 Task: Add a signature Jeanette Hall containing With heartfelt thanks and warm wishes, Jeanette Hall to email address softage.5@softage.net and add a folder Grades
Action: Mouse moved to (160, 29)
Screenshot: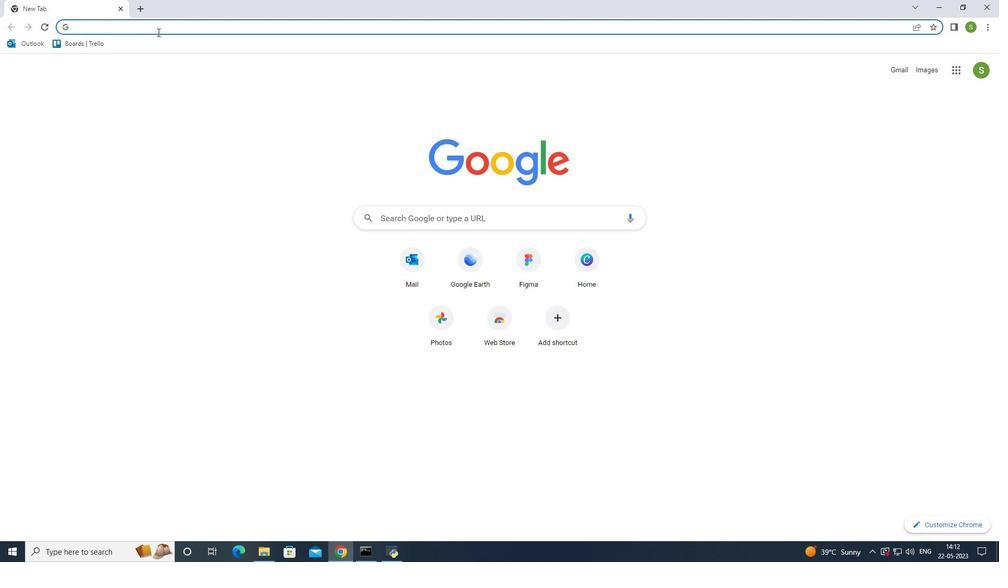 
Action: Mouse pressed left at (160, 29)
Screenshot: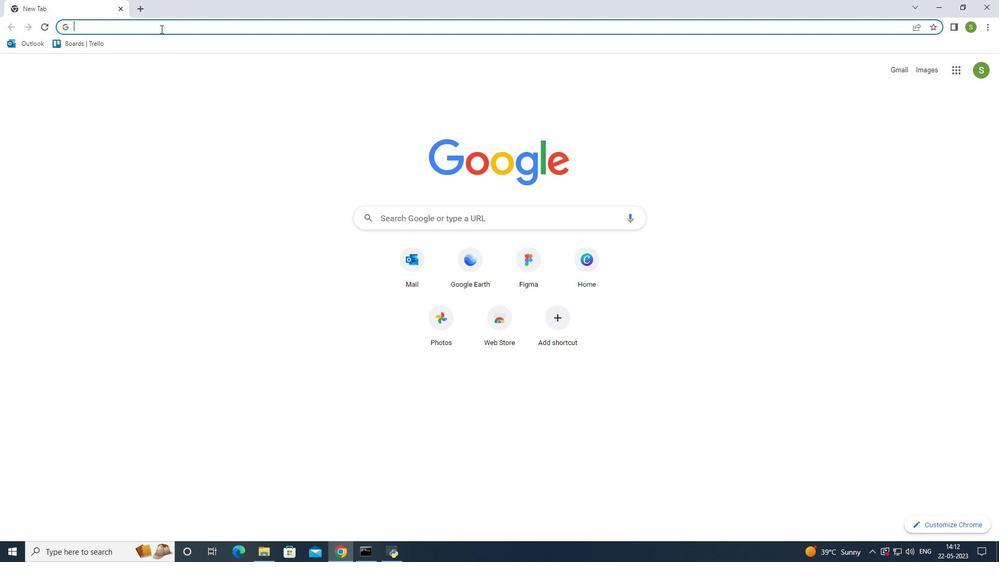 
Action: Key pressed oy<Key.backspace>utloo<Key.enter>
Screenshot: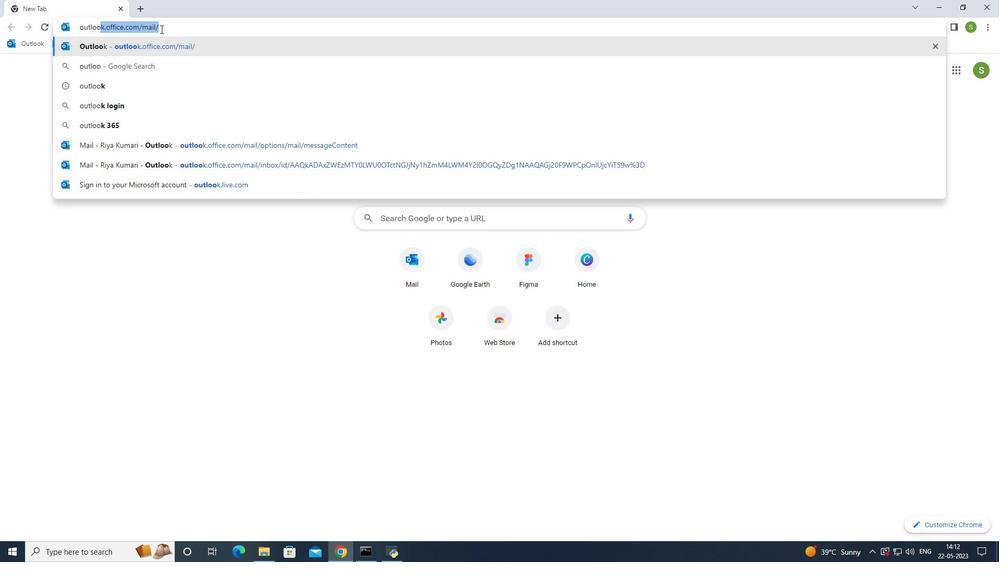 
Action: Mouse moved to (75, 92)
Screenshot: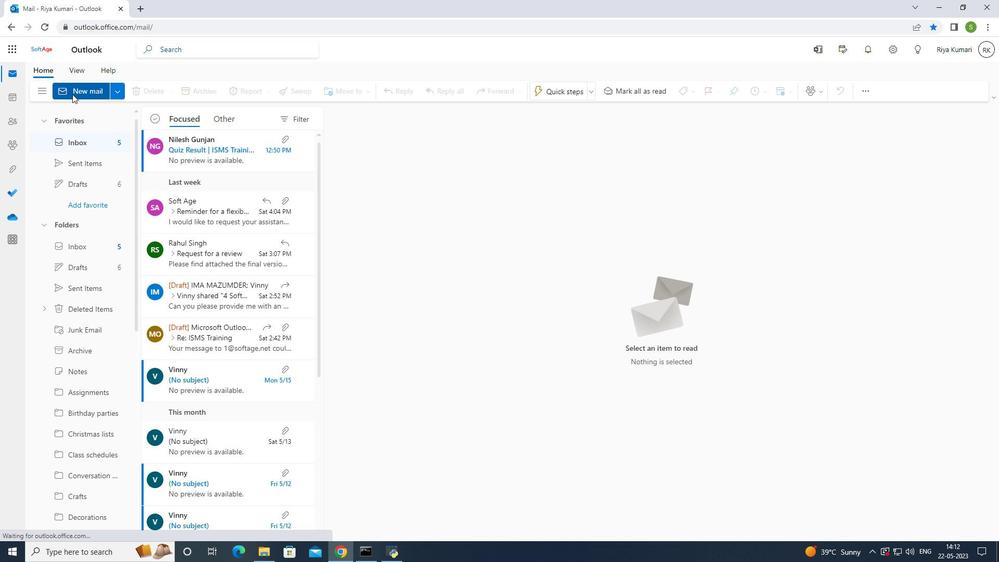 
Action: Mouse pressed left at (75, 92)
Screenshot: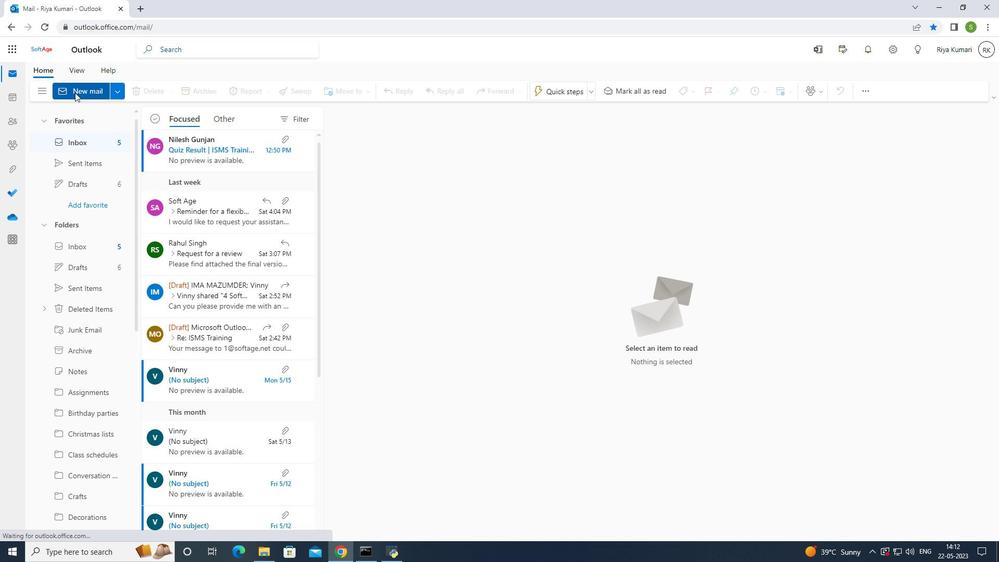 
Action: Mouse moved to (678, 87)
Screenshot: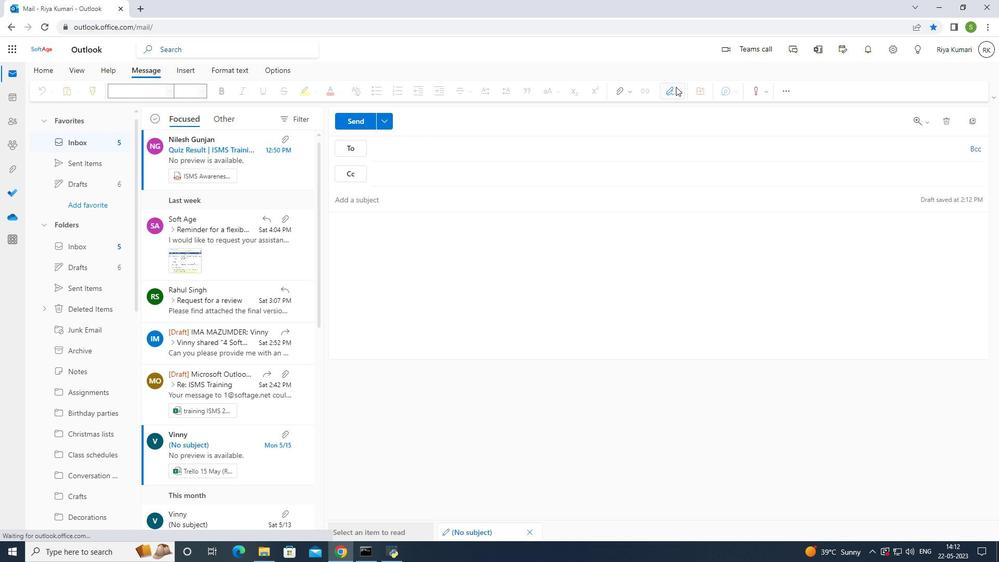 
Action: Mouse pressed left at (678, 87)
Screenshot: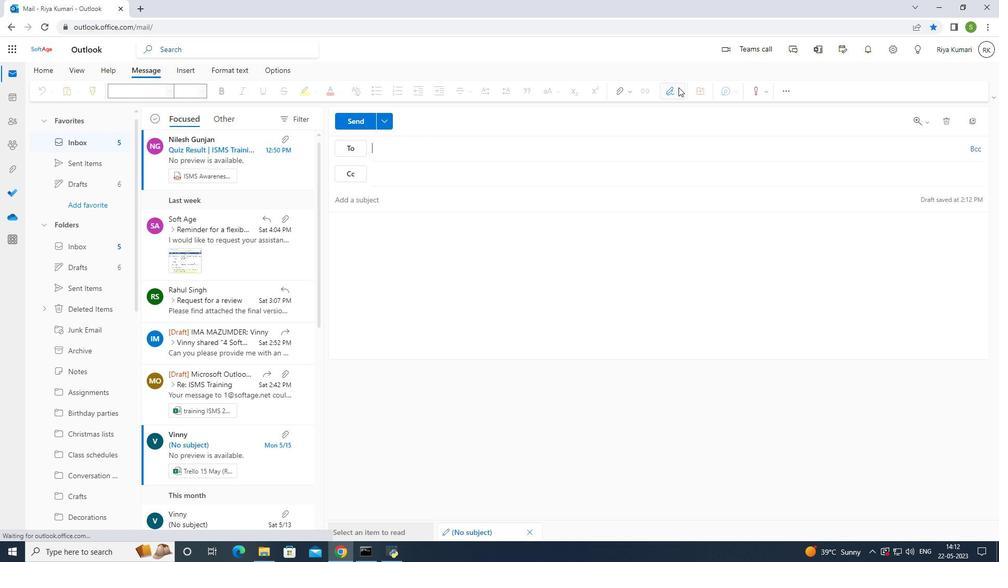 
Action: Mouse moved to (659, 130)
Screenshot: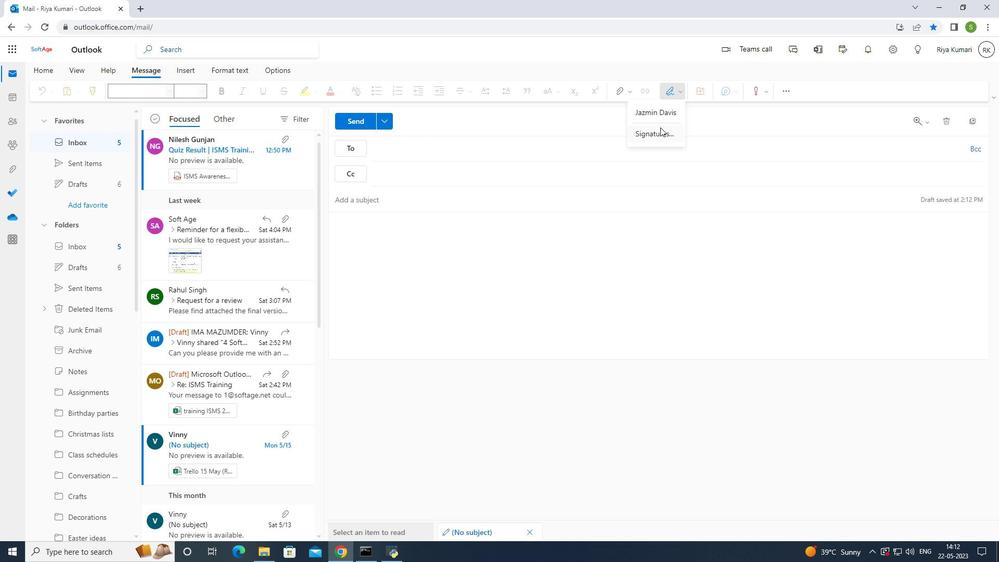 
Action: Mouse pressed left at (659, 130)
Screenshot: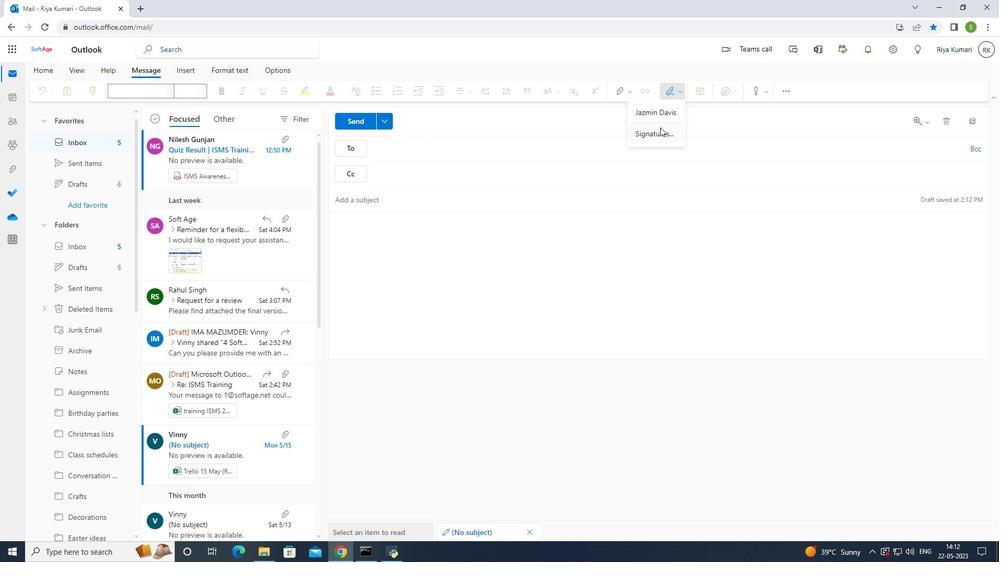 
Action: Mouse moved to (669, 168)
Screenshot: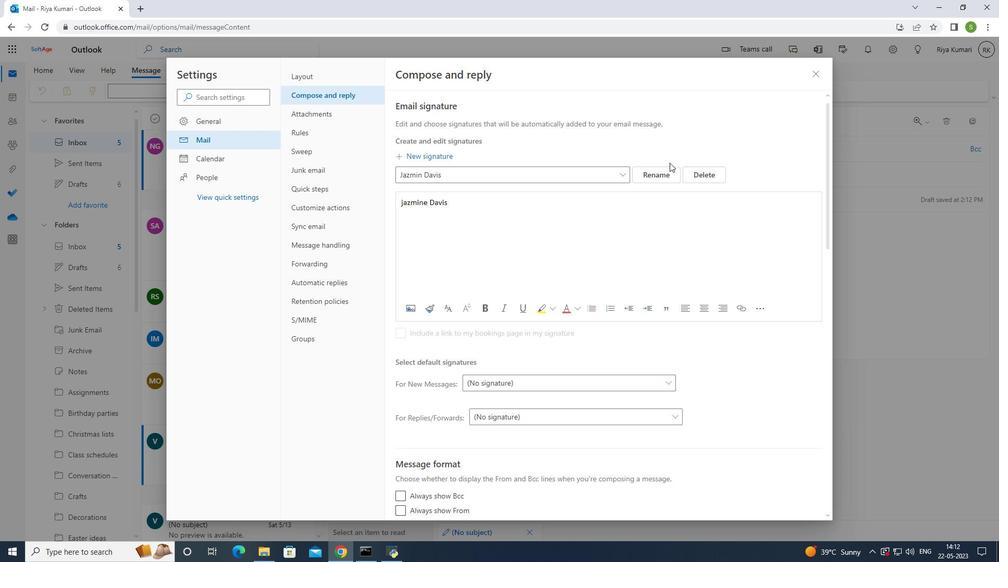 
Action: Mouse pressed left at (669, 168)
Screenshot: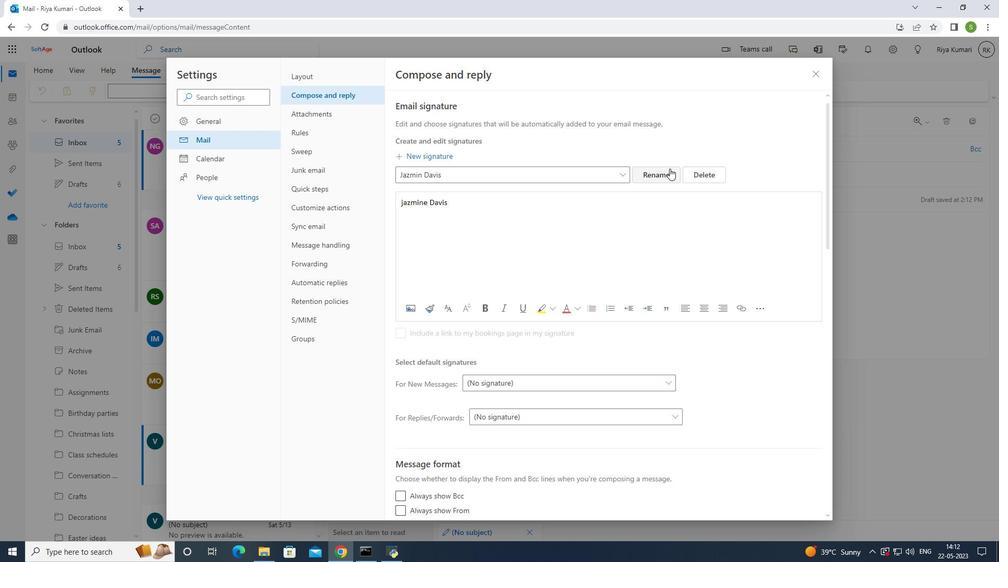 
Action: Mouse moved to (656, 176)
Screenshot: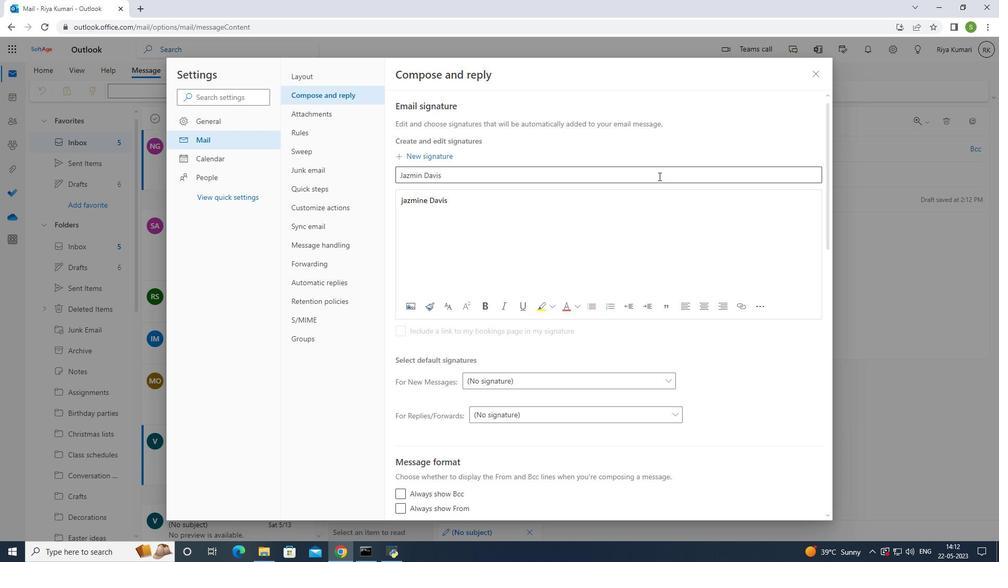 
Action: Mouse pressed left at (656, 176)
Screenshot: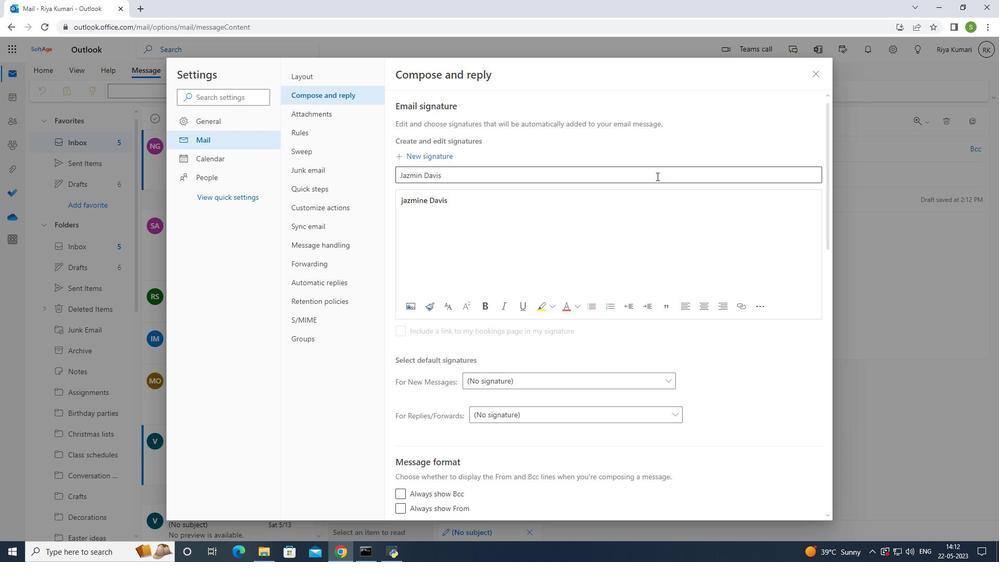 
Action: Mouse moved to (654, 168)
Screenshot: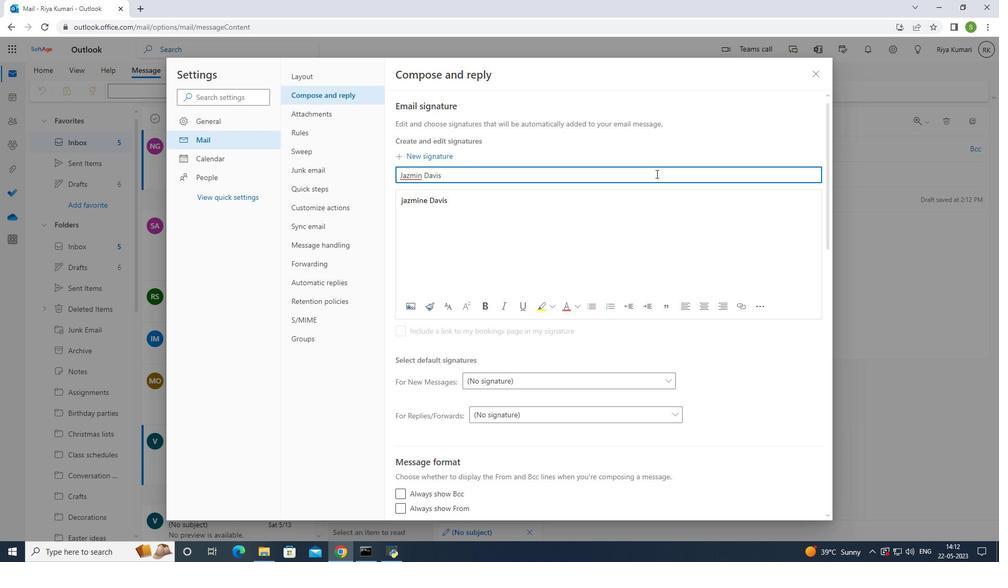 
Action: Key pressed <Key.backspace><Key.backspace><Key.backspace><Key.backspace><Key.backspace><Key.backspace><Key.backspace><Key.backspace><Key.backspace><Key.backspace><Key.backspace><Key.backspace><Key.backspace><Key.backspace><Key.backspace><Key.backspace><Key.backspace>
Screenshot: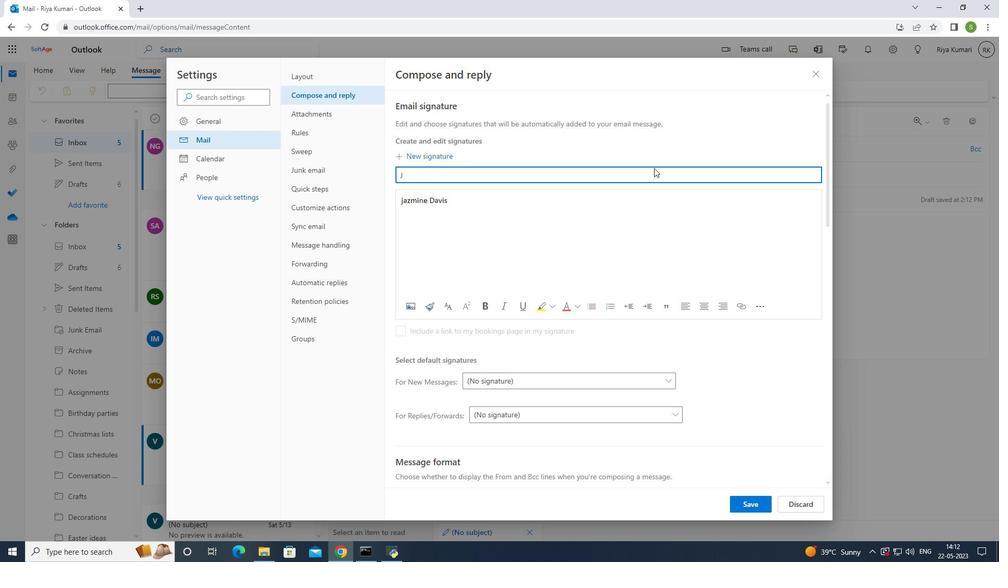 
Action: Mouse moved to (653, 167)
Screenshot: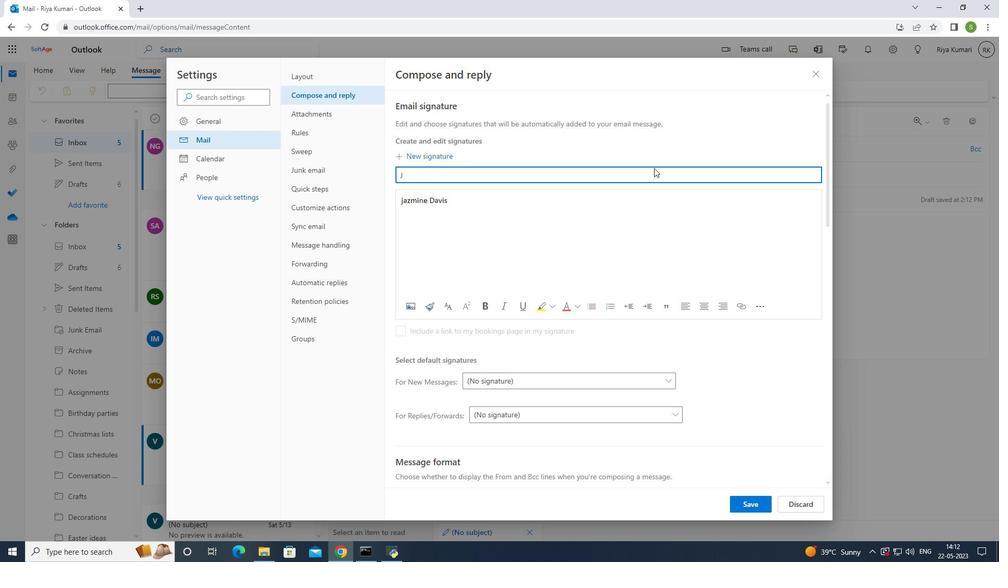
Action: Key pressed <Key.backspace>
Screenshot: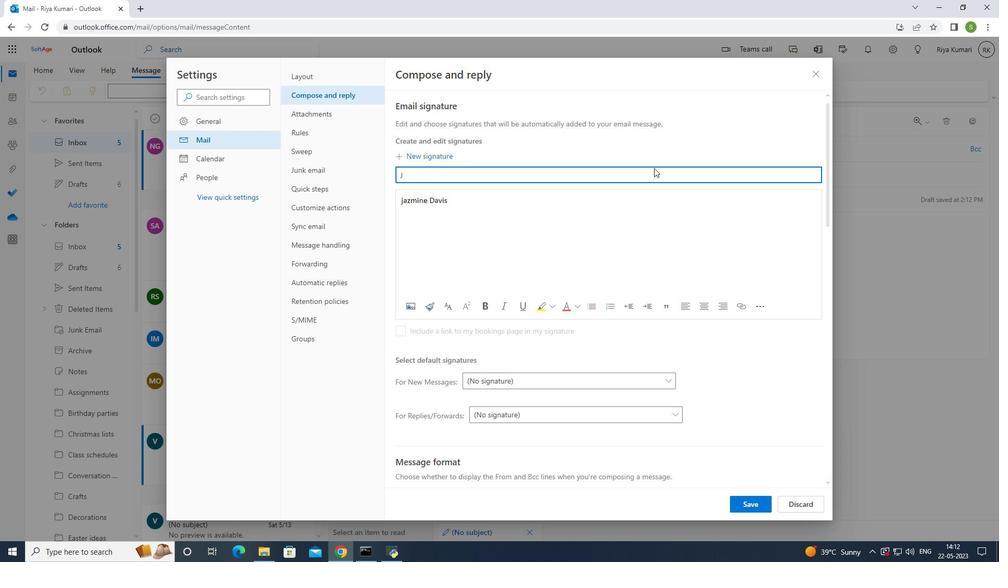 
Action: Mouse moved to (655, 140)
Screenshot: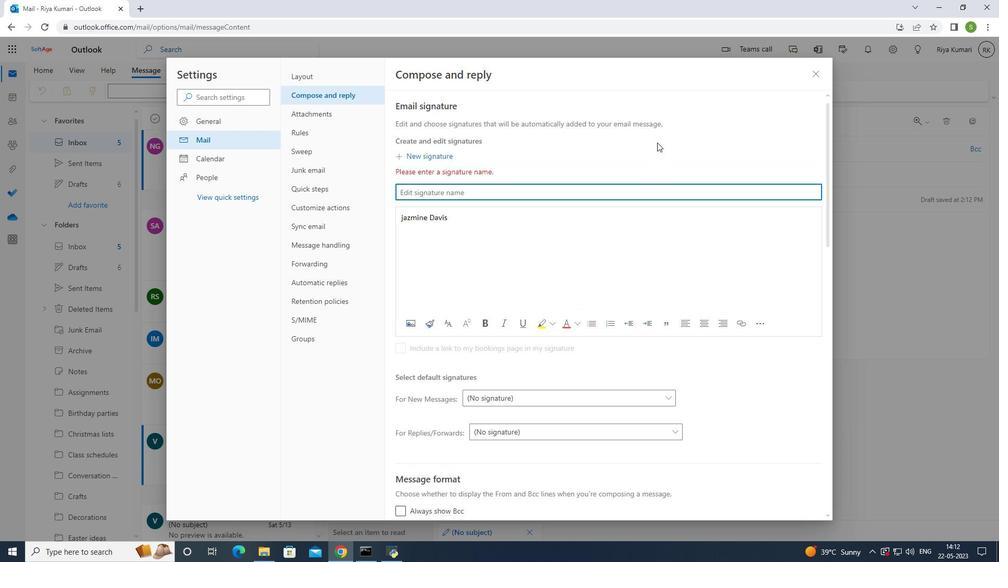 
Action: Key pressed <Key.shift>Jeanette<Key.space><Key.shift>hall
Screenshot: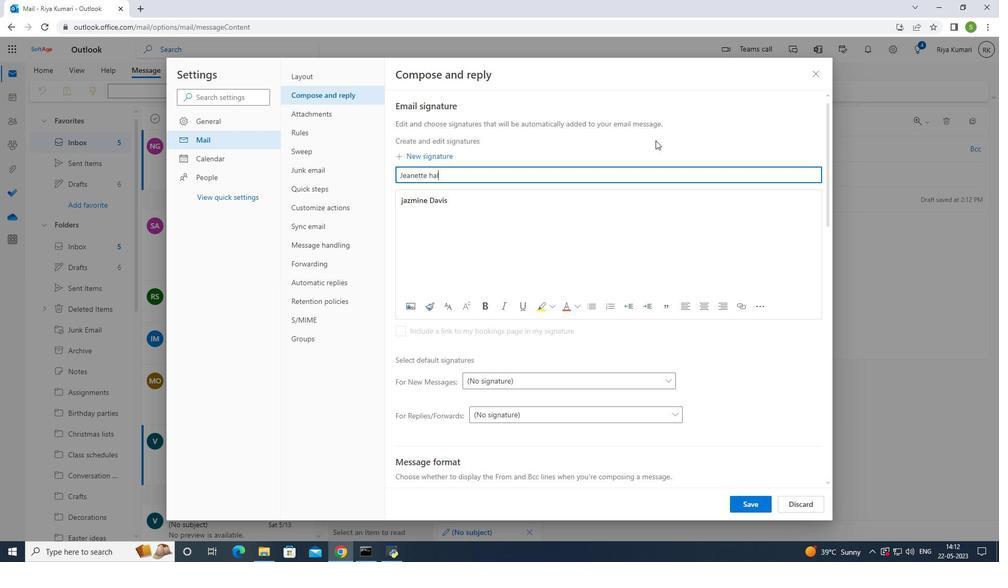 
Action: Mouse moved to (433, 175)
Screenshot: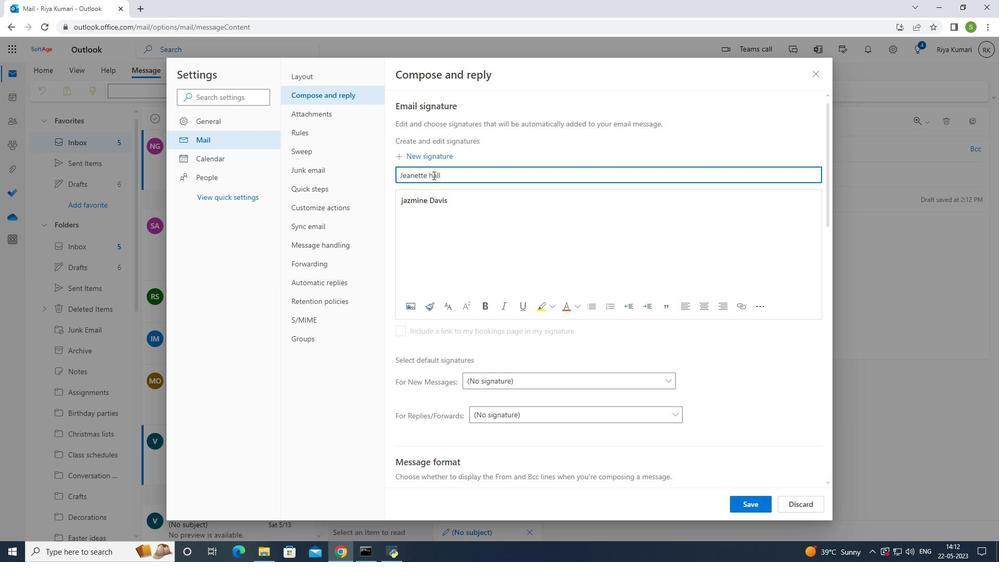 
Action: Mouse pressed left at (433, 175)
Screenshot: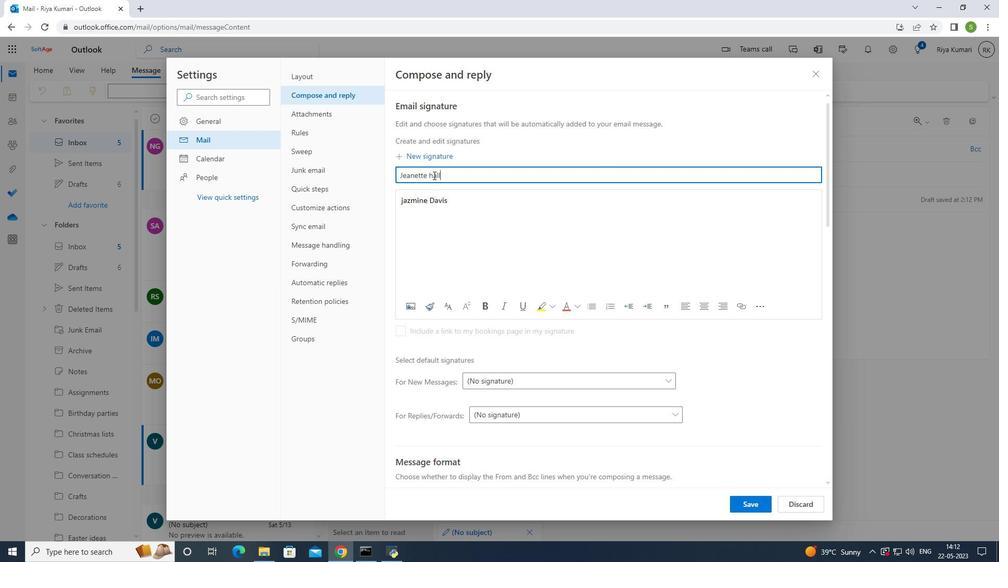 
Action: Mouse moved to (453, 176)
Screenshot: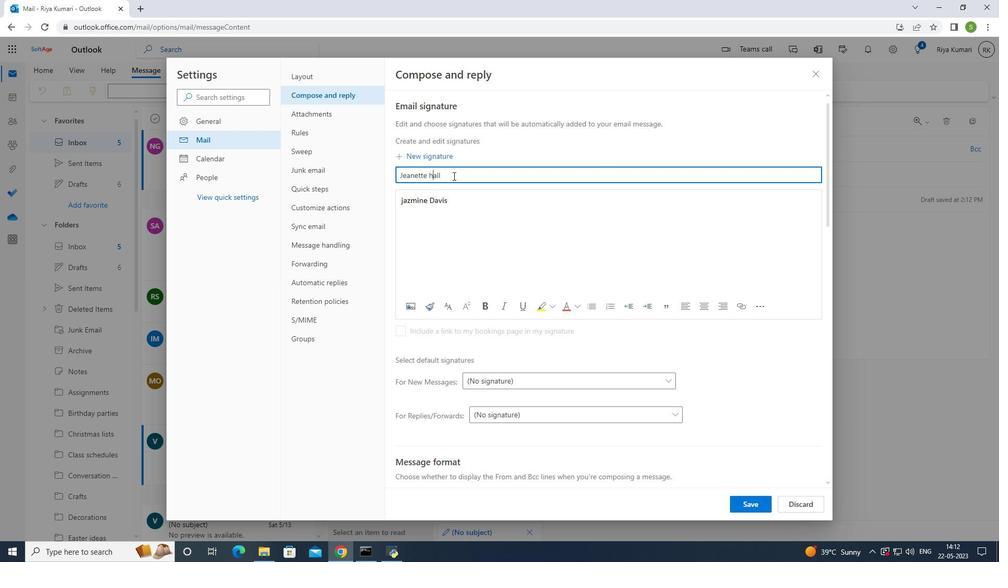 
Action: Key pressed <Key.backspace><Key.shift>h
Screenshot: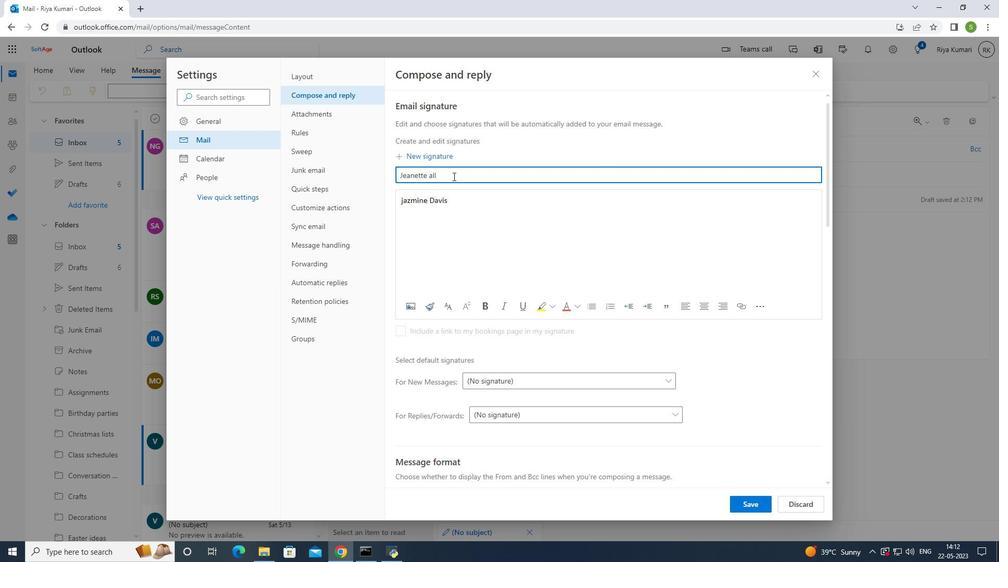 
Action: Mouse moved to (447, 199)
Screenshot: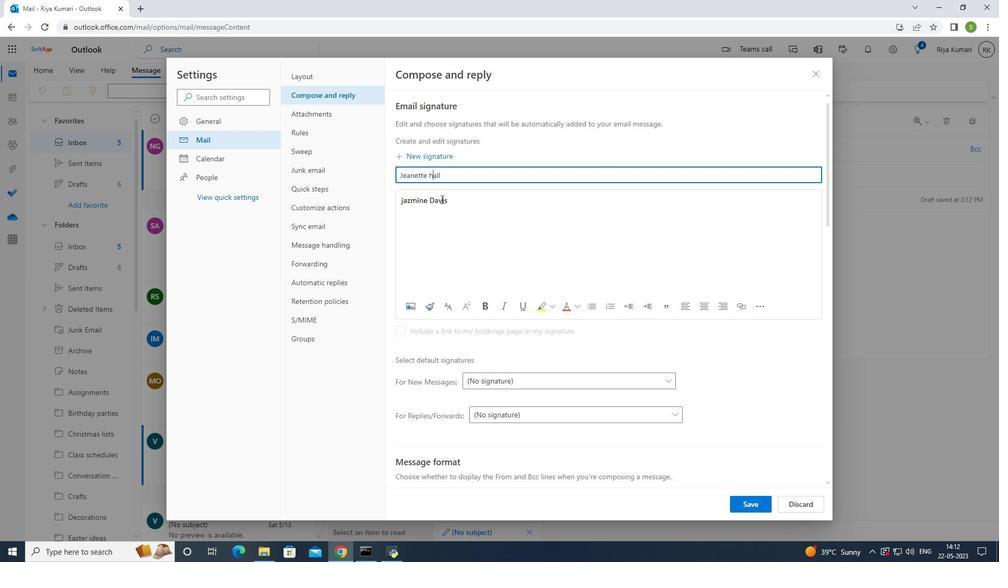 
Action: Mouse pressed left at (447, 199)
Screenshot: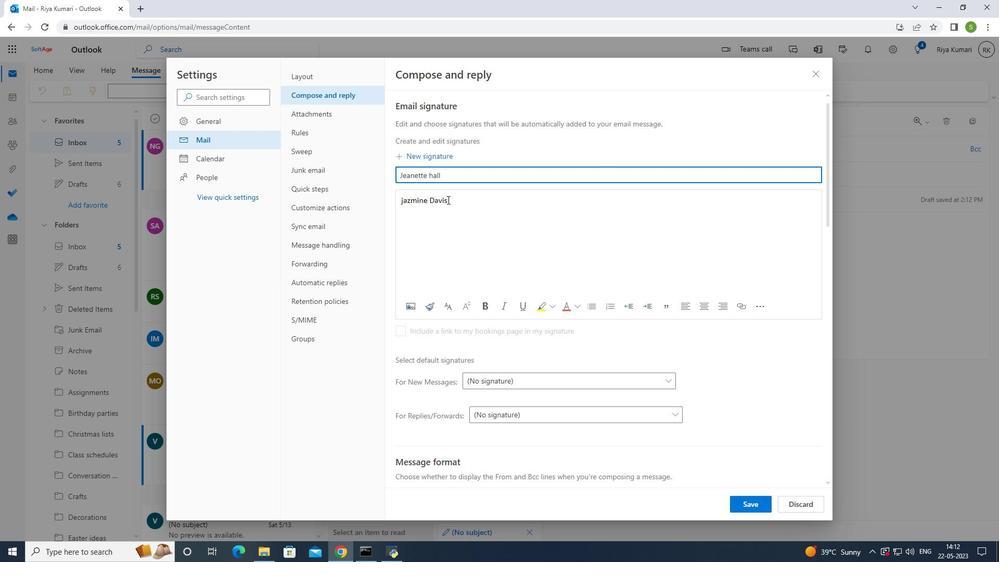 
Action: Key pressed <Key.backspace><Key.backspace><Key.backspace><Key.backspace><Key.backspace><Key.backspace><Key.backspace><Key.backspace><Key.backspace><Key.backspace><Key.backspace><Key.backspace><Key.backspace><Key.shift>Jeanette<Key.space><Key.shift>hall
Screenshot: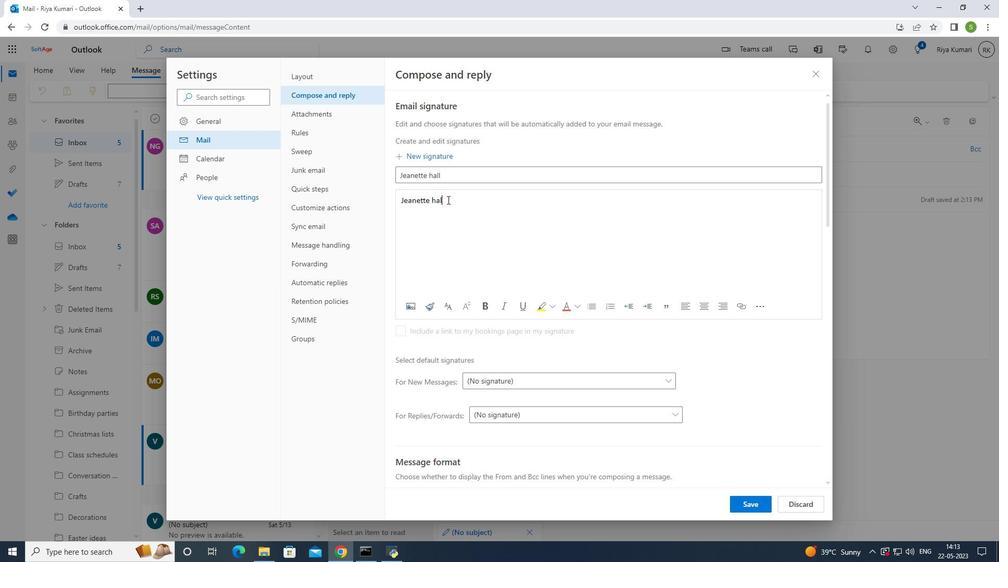 
Action: Mouse moved to (742, 500)
Screenshot: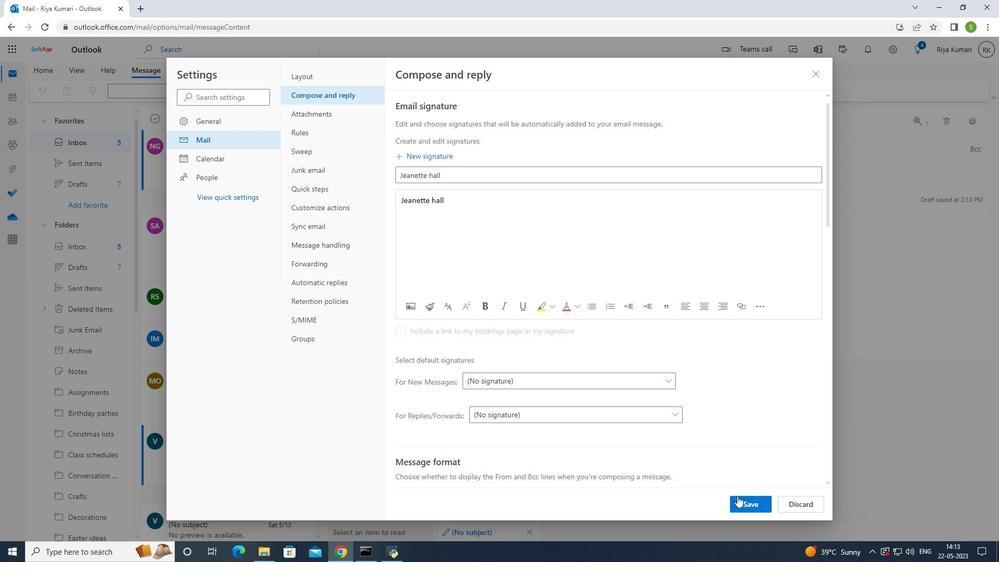 
Action: Mouse pressed left at (742, 500)
Screenshot: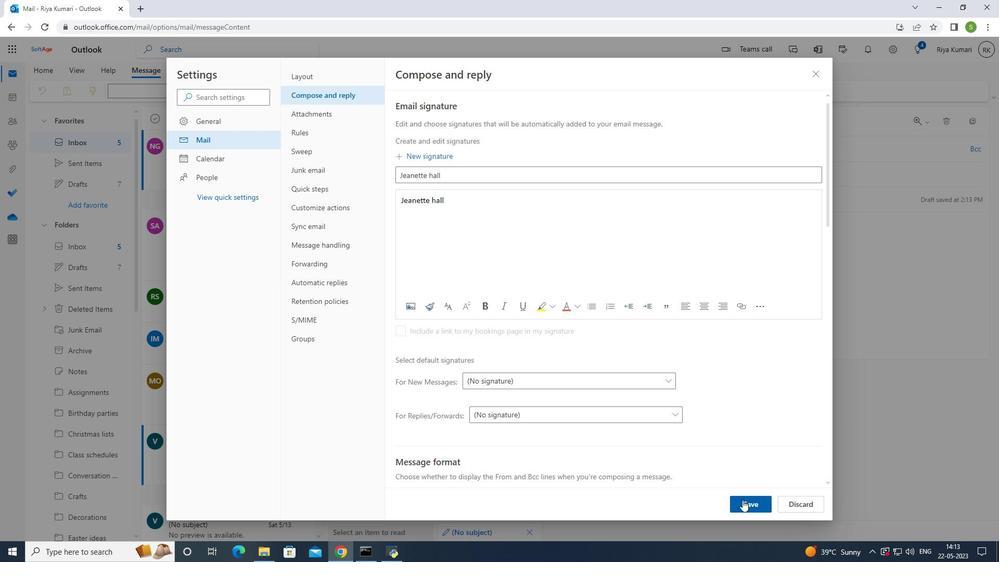 
Action: Mouse moved to (818, 73)
Screenshot: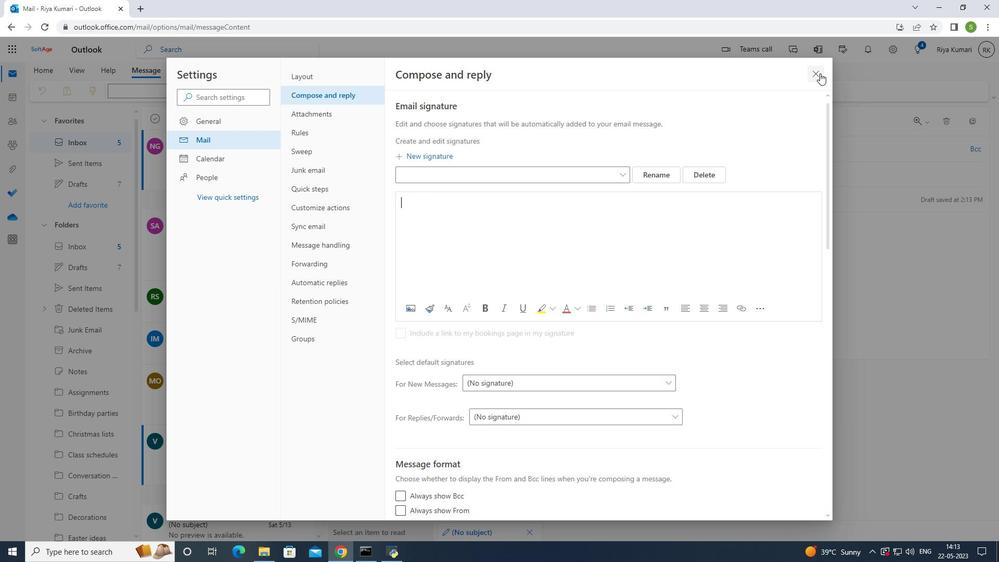 
Action: Mouse pressed left at (818, 73)
Screenshot: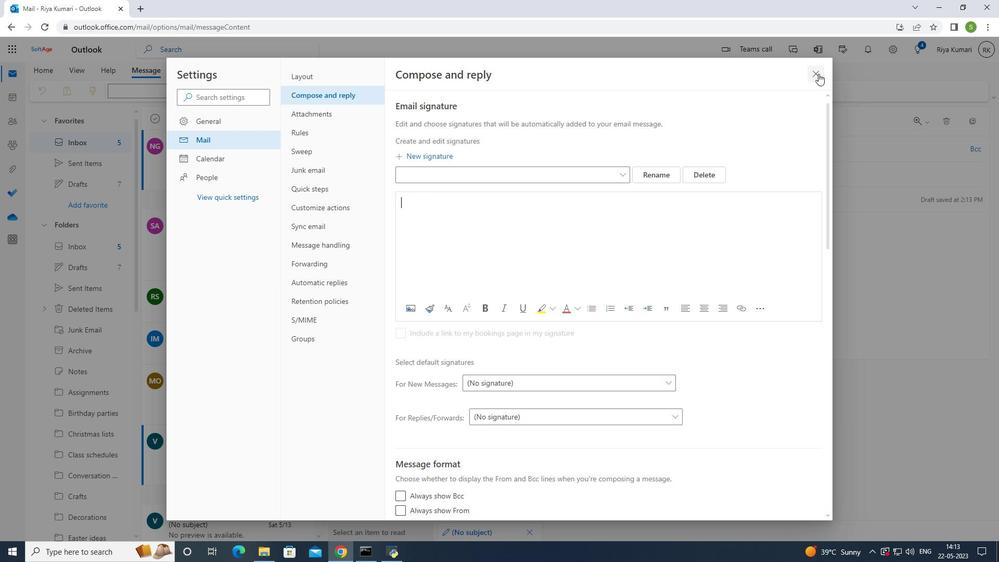 
Action: Mouse moved to (459, 154)
Screenshot: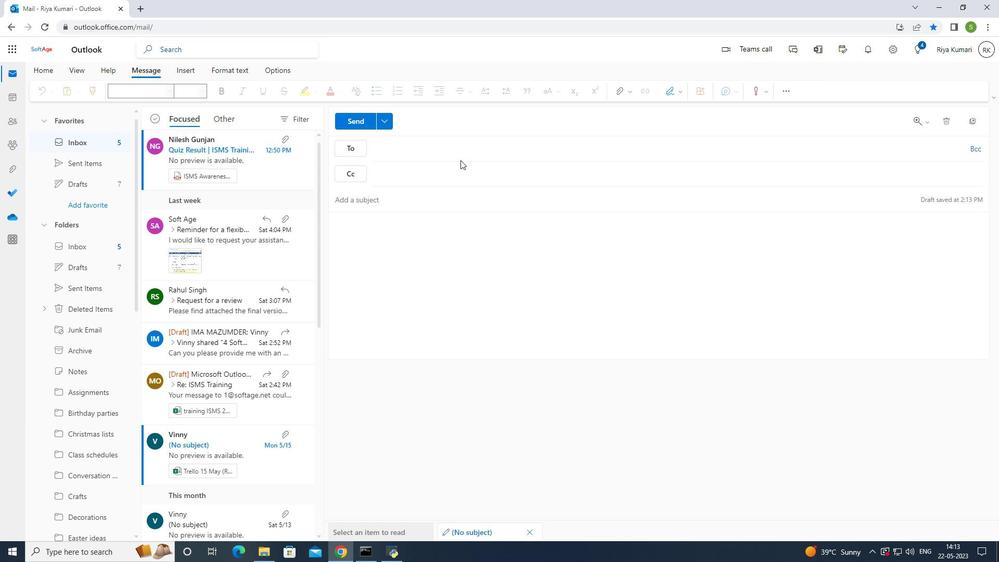
Action: Mouse pressed left at (459, 154)
Screenshot: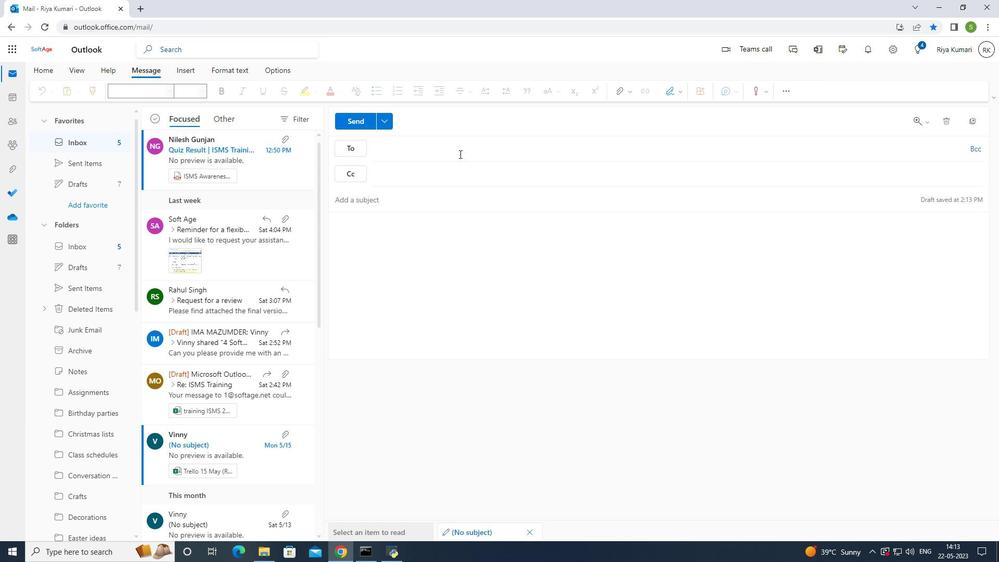 
Action: Mouse moved to (460, 153)
Screenshot: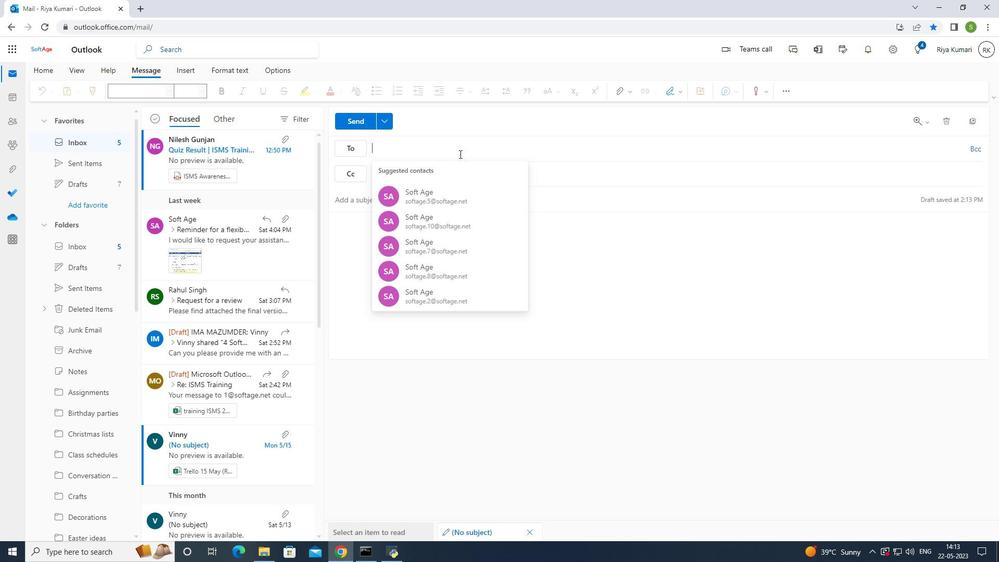 
Action: Key pressed softage.2<Key.shift>@softage.net
Screenshot: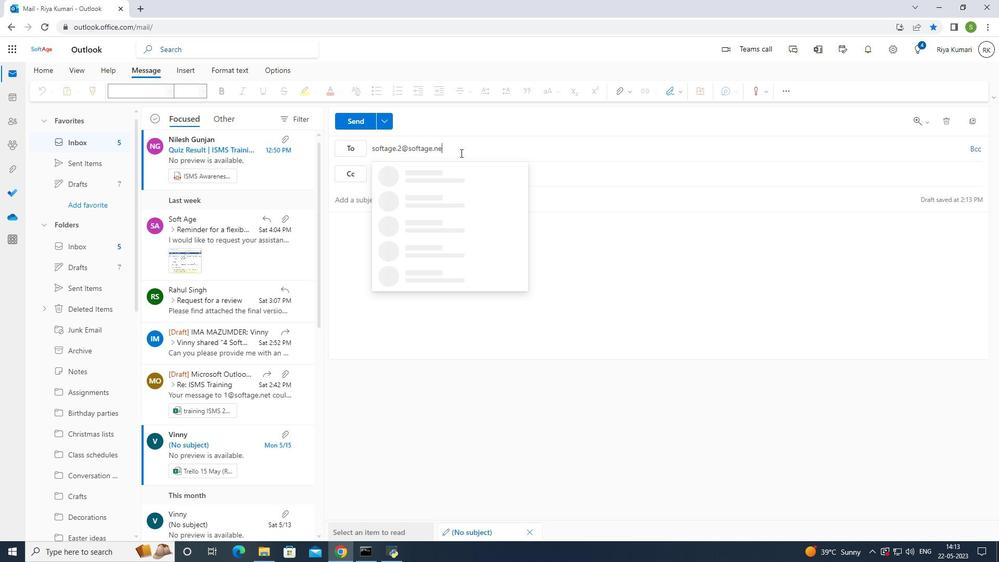 
Action: Mouse moved to (450, 169)
Screenshot: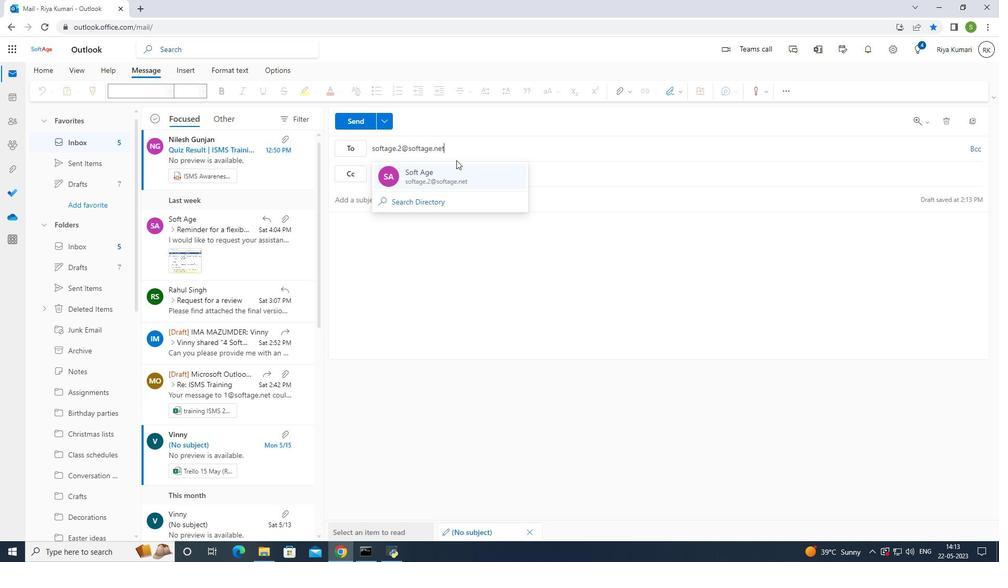 
Action: Mouse pressed left at (450, 169)
Screenshot: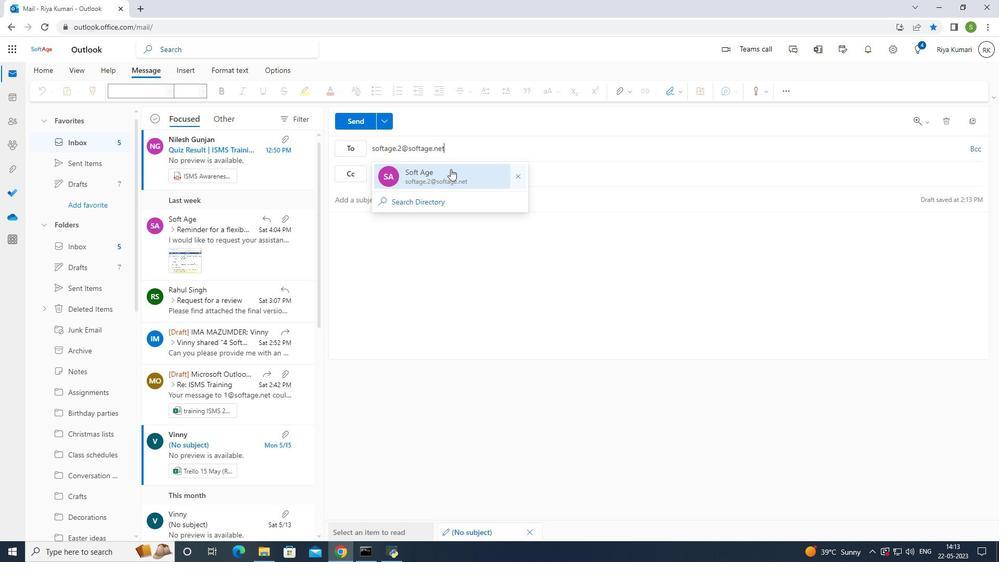 
Action: Mouse moved to (412, 237)
Screenshot: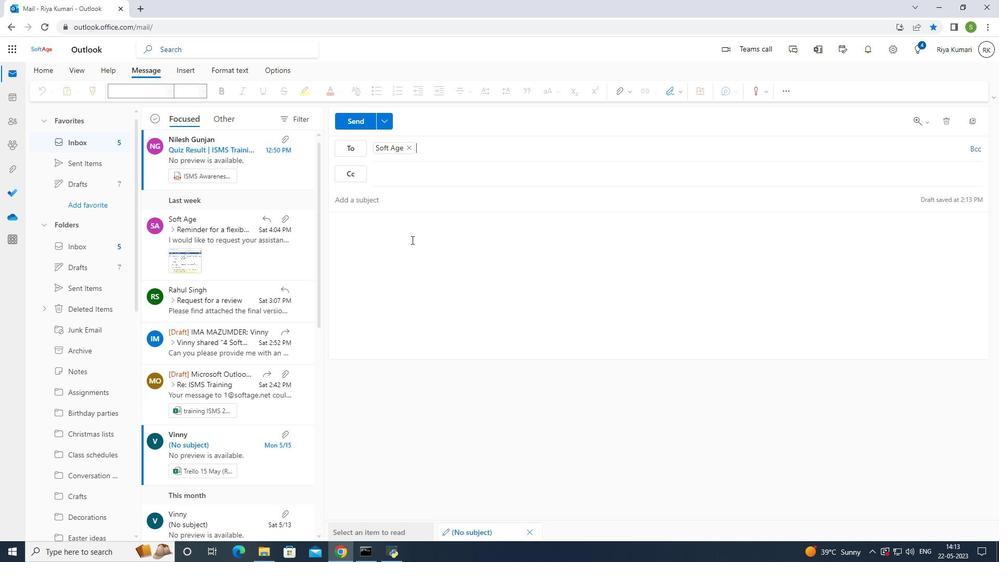 
Action: Mouse pressed left at (412, 237)
Screenshot: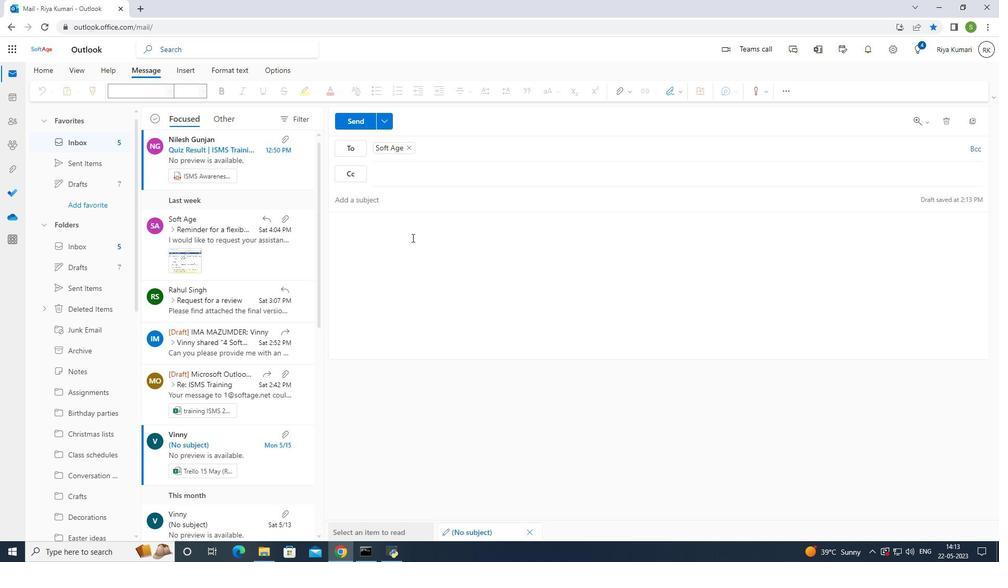 
Action: Mouse moved to (682, 91)
Screenshot: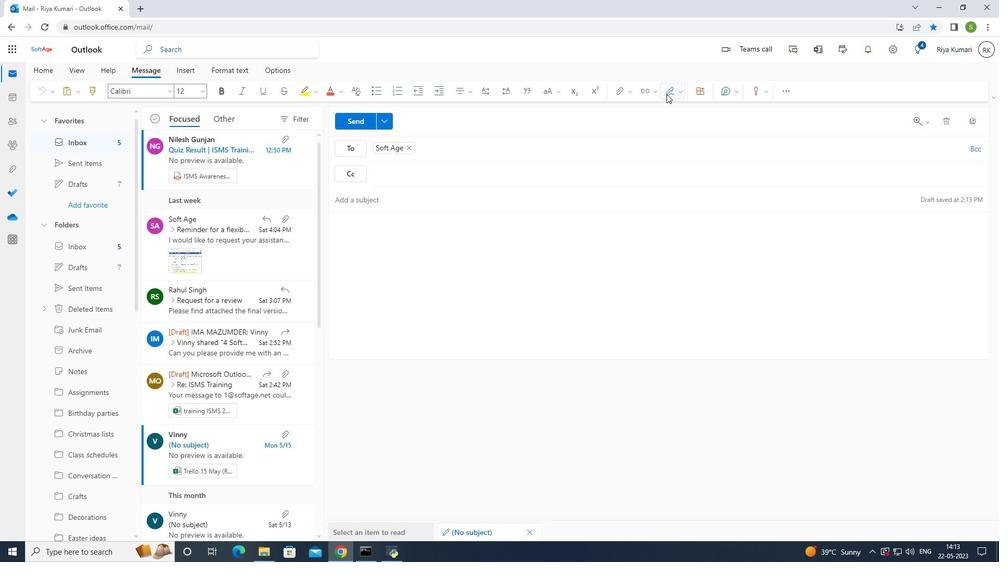 
Action: Mouse pressed left at (682, 91)
Screenshot: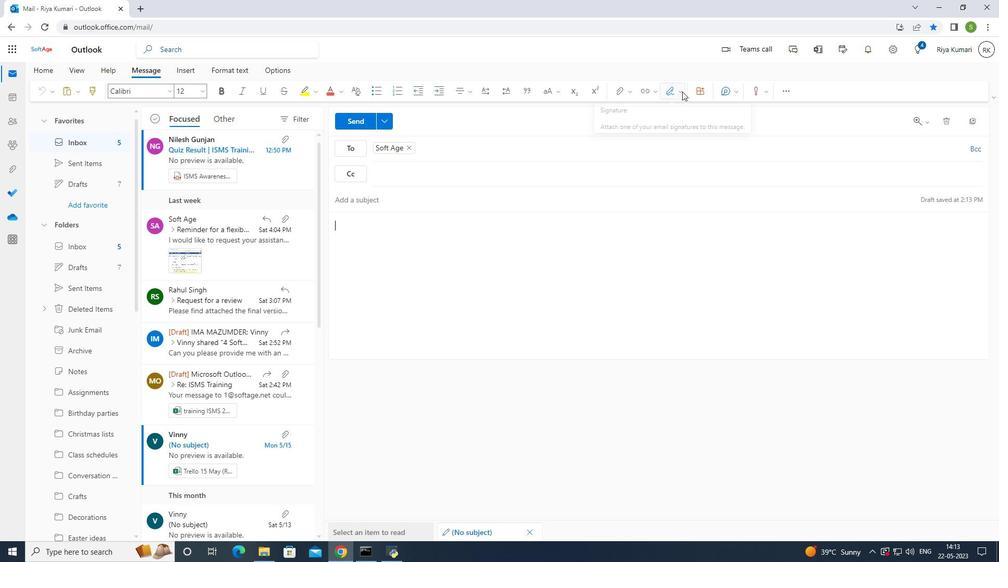 
Action: Mouse moved to (664, 109)
Screenshot: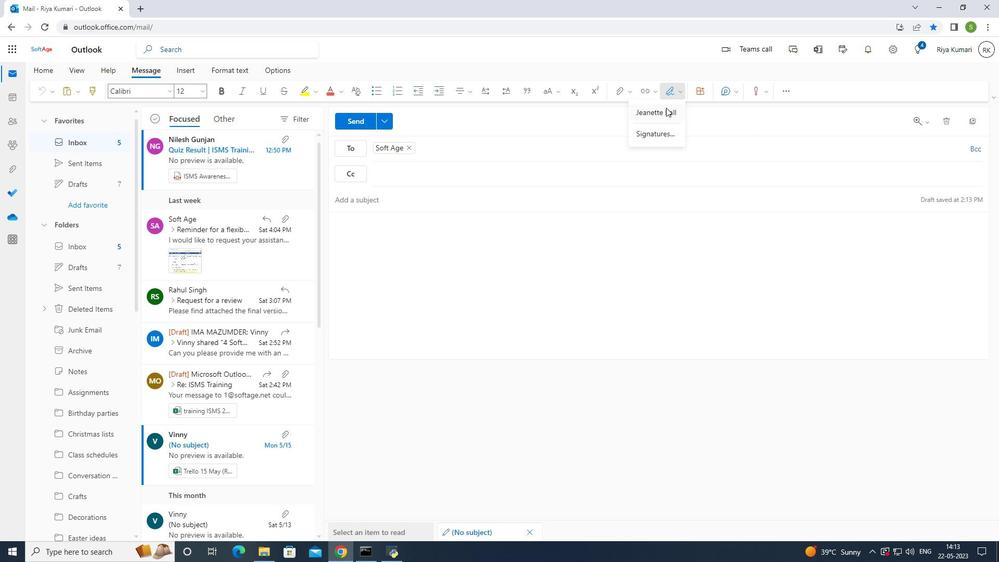 
Action: Mouse pressed left at (664, 109)
Screenshot: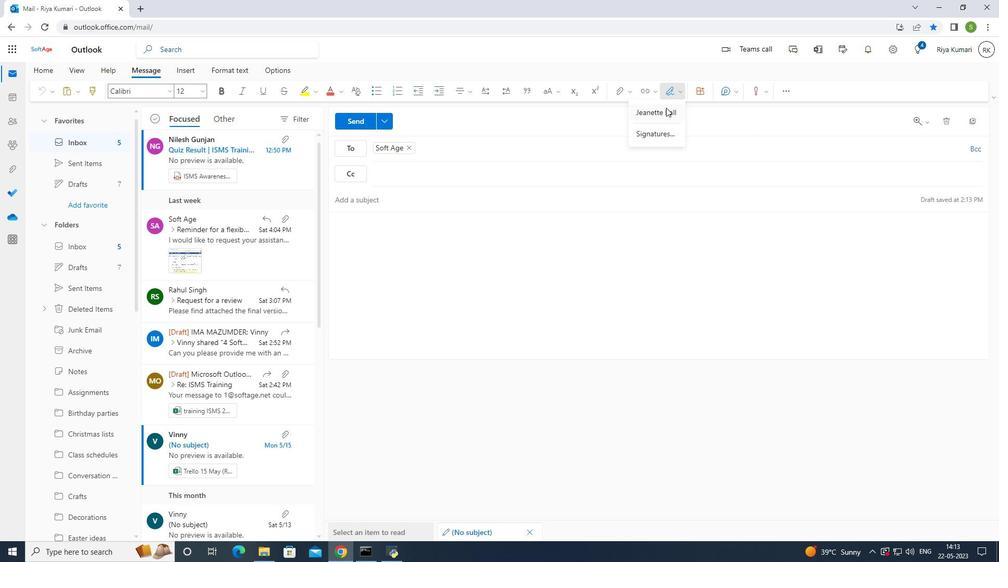 
Action: Mouse moved to (563, 256)
Screenshot: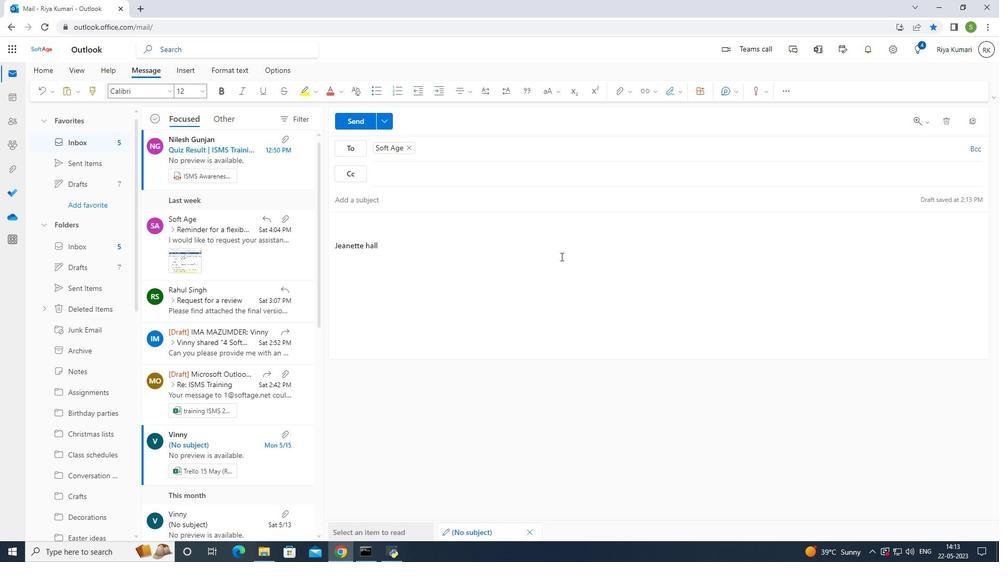 
Action: Key pressed heartful<Key.space>thanks<Key.space>and<Key.space>warm<Key.space>wishes
Screenshot: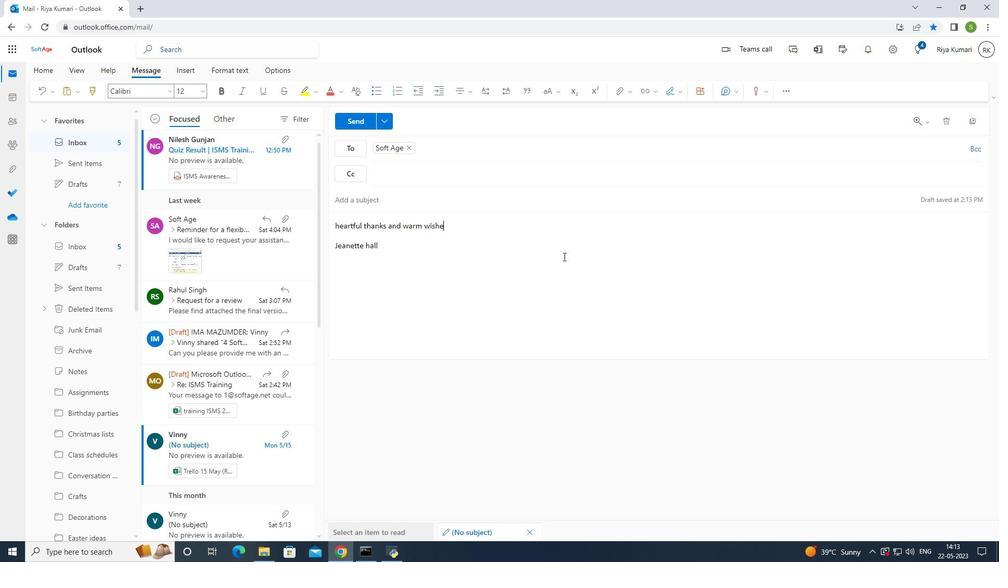 
Action: Mouse moved to (96, 246)
Screenshot: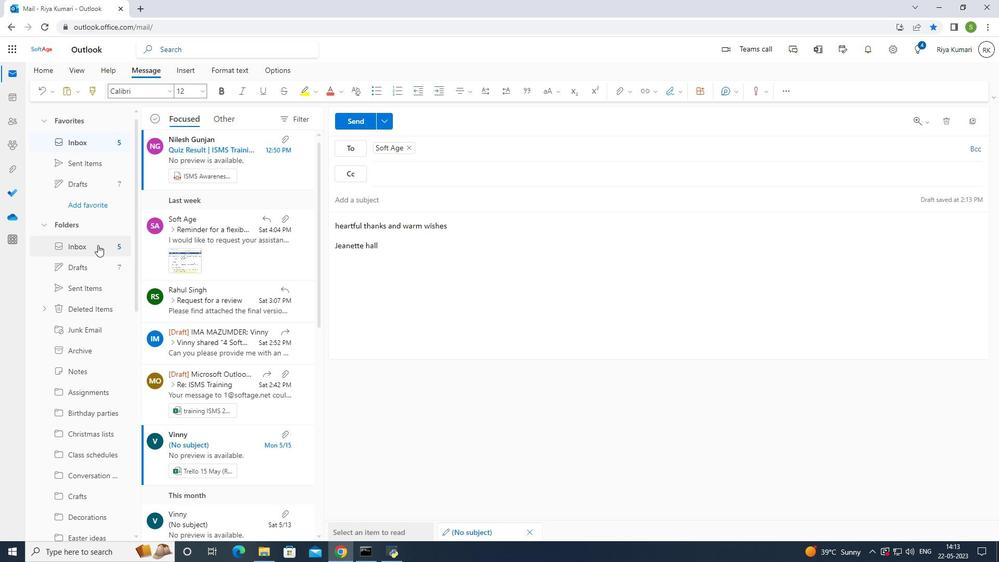 
Action: Mouse scrolled (96, 245) with delta (0, 0)
Screenshot: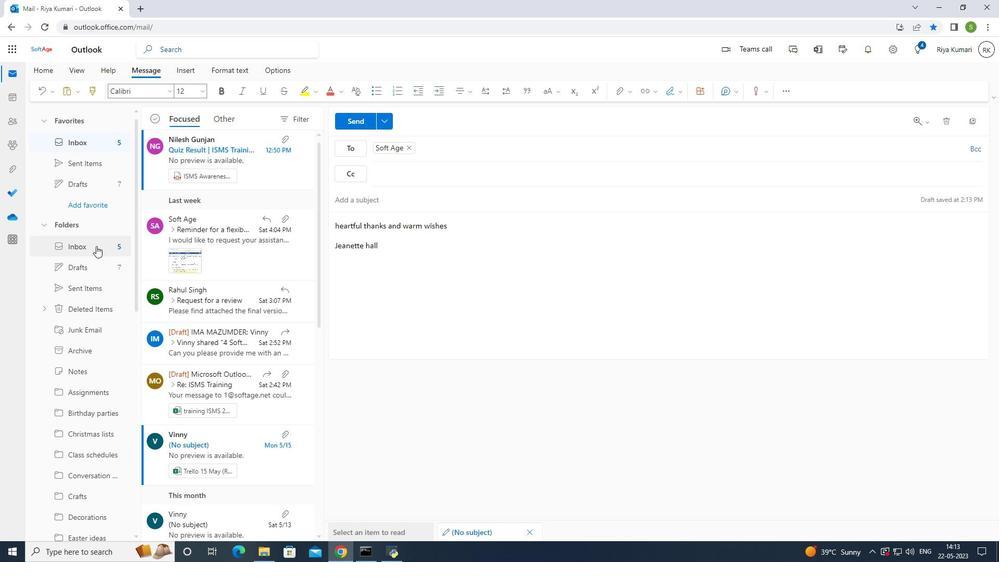 
Action: Mouse moved to (96, 247)
Screenshot: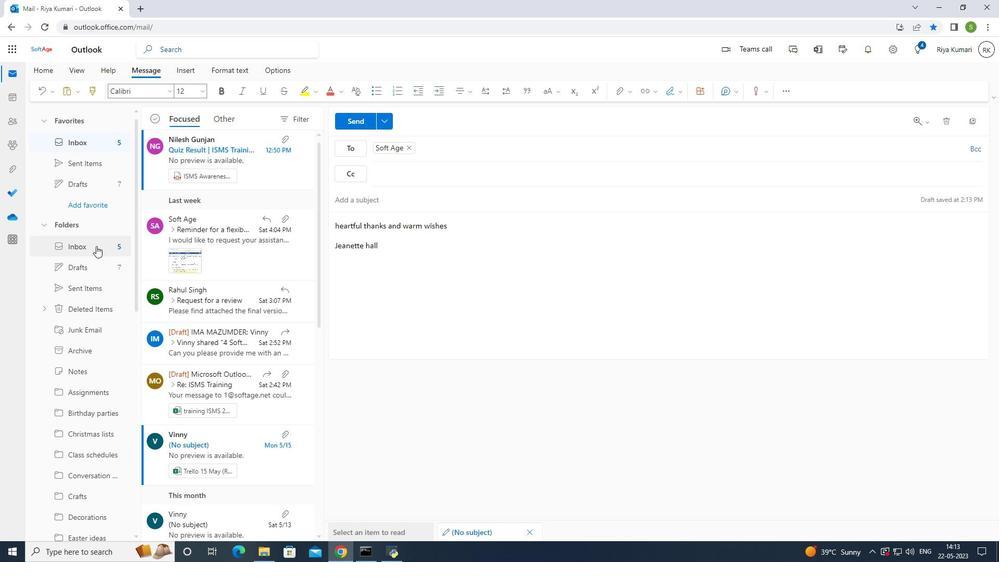 
Action: Mouse scrolled (96, 246) with delta (0, 0)
Screenshot: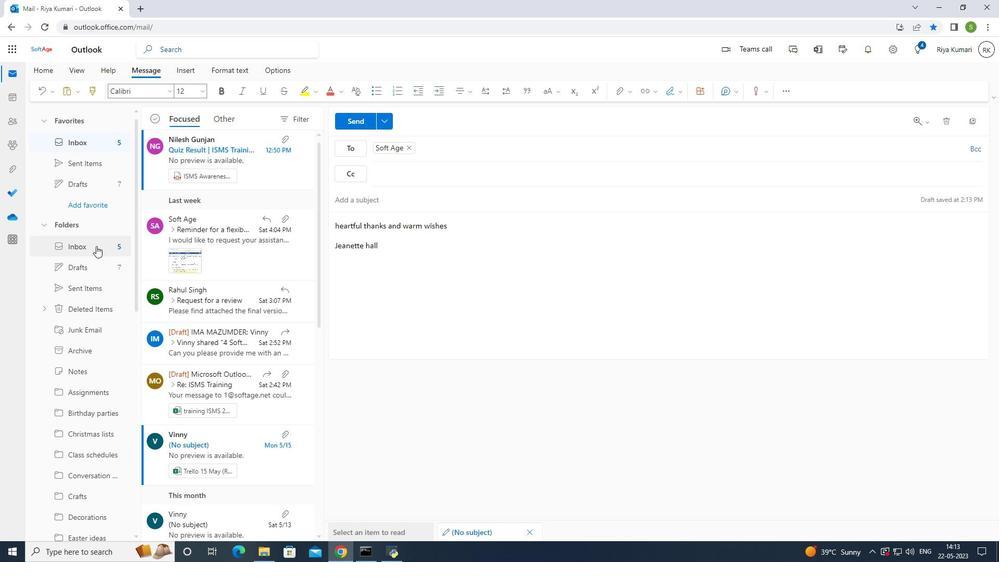 
Action: Mouse scrolled (96, 246) with delta (0, 0)
Screenshot: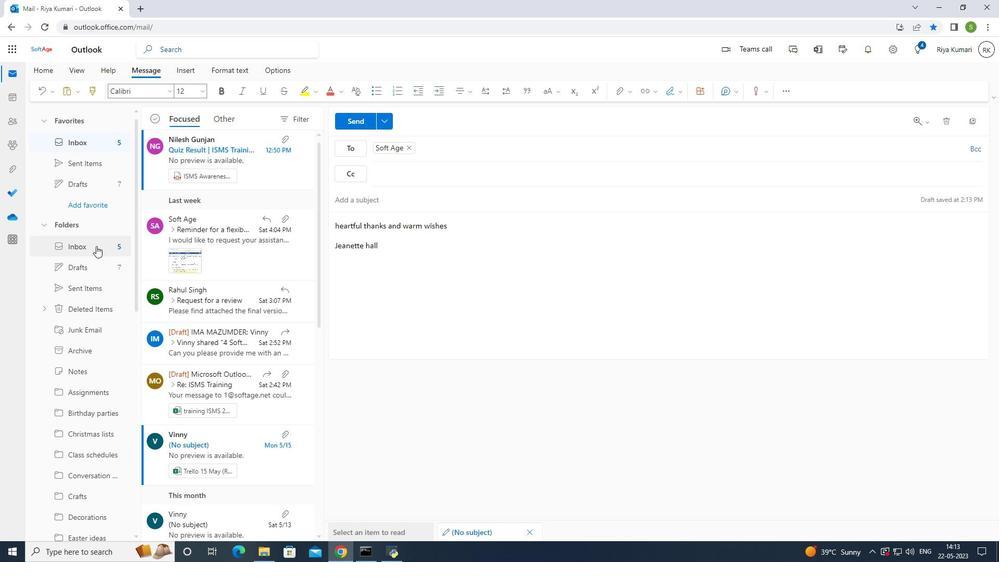 
Action: Mouse scrolled (96, 246) with delta (0, 0)
Screenshot: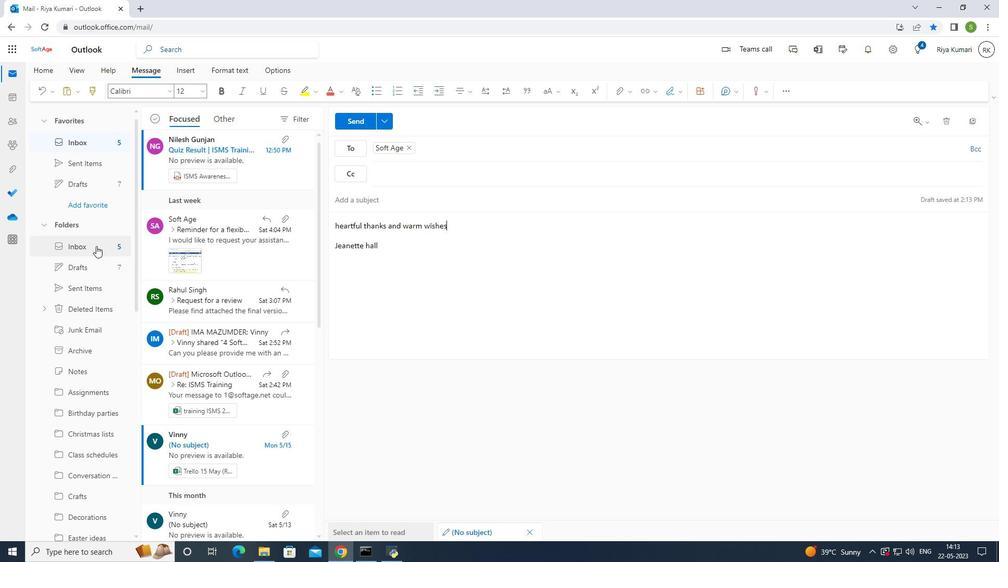 
Action: Mouse scrolled (96, 246) with delta (0, 0)
Screenshot: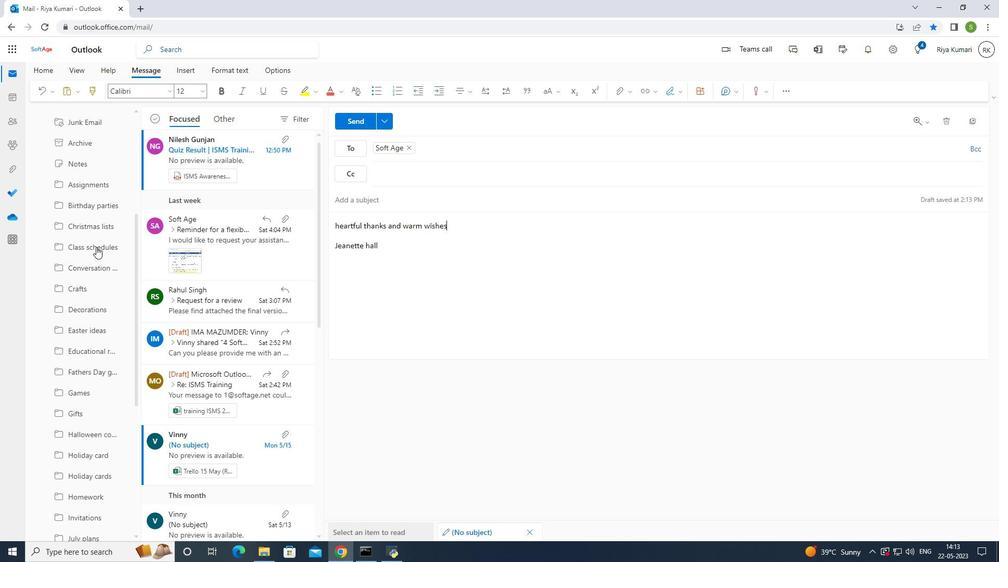 
Action: Mouse scrolled (96, 246) with delta (0, 0)
Screenshot: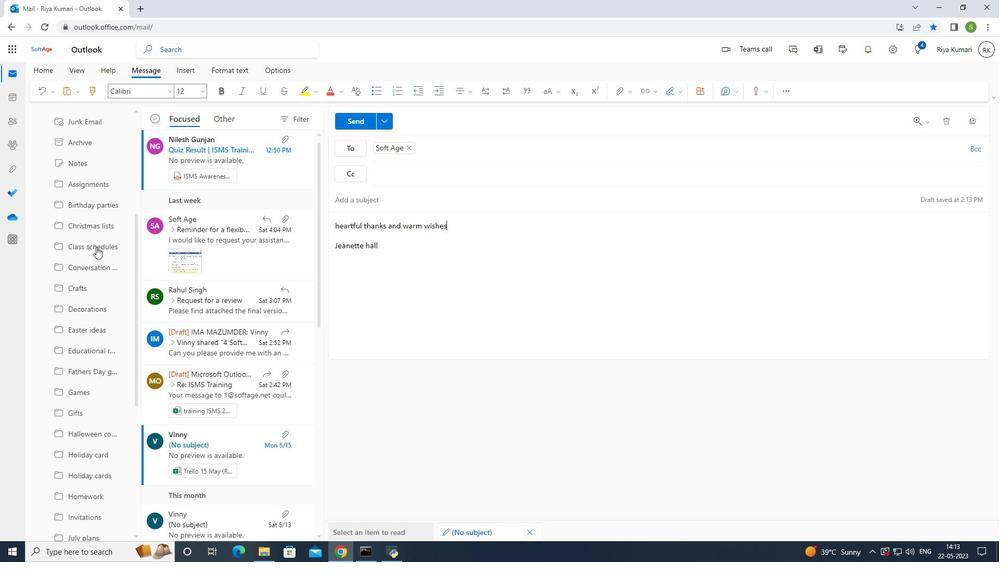 
Action: Mouse scrolled (96, 246) with delta (0, 0)
Screenshot: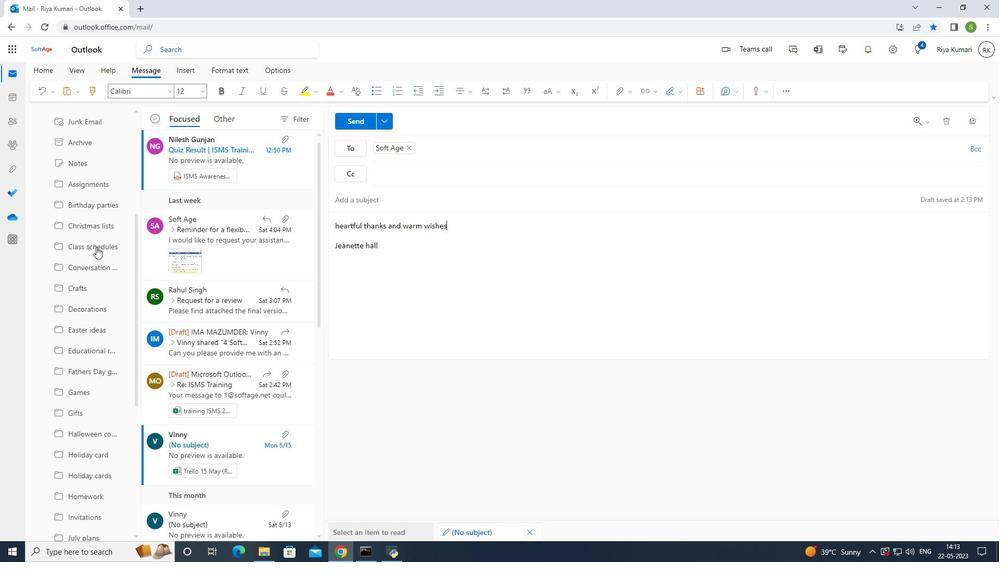 
Action: Mouse scrolled (96, 246) with delta (0, 0)
Screenshot: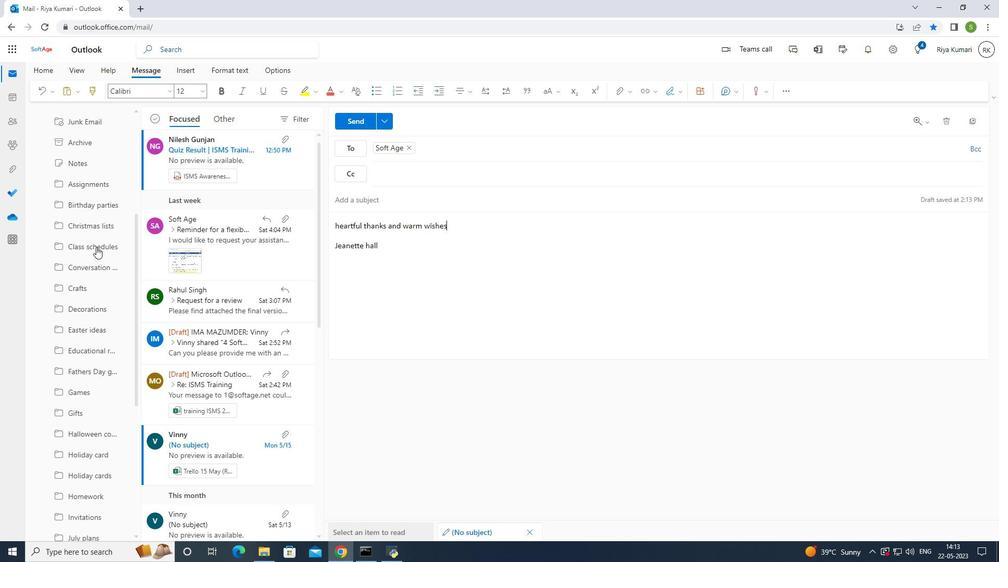
Action: Mouse scrolled (96, 246) with delta (0, 0)
Screenshot: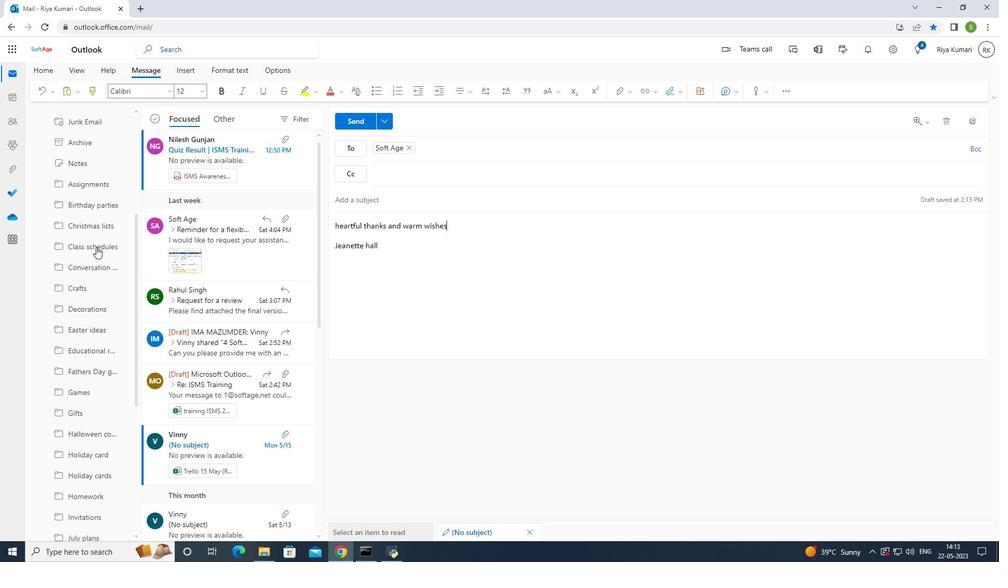 
Action: Mouse scrolled (96, 246) with delta (0, 0)
Screenshot: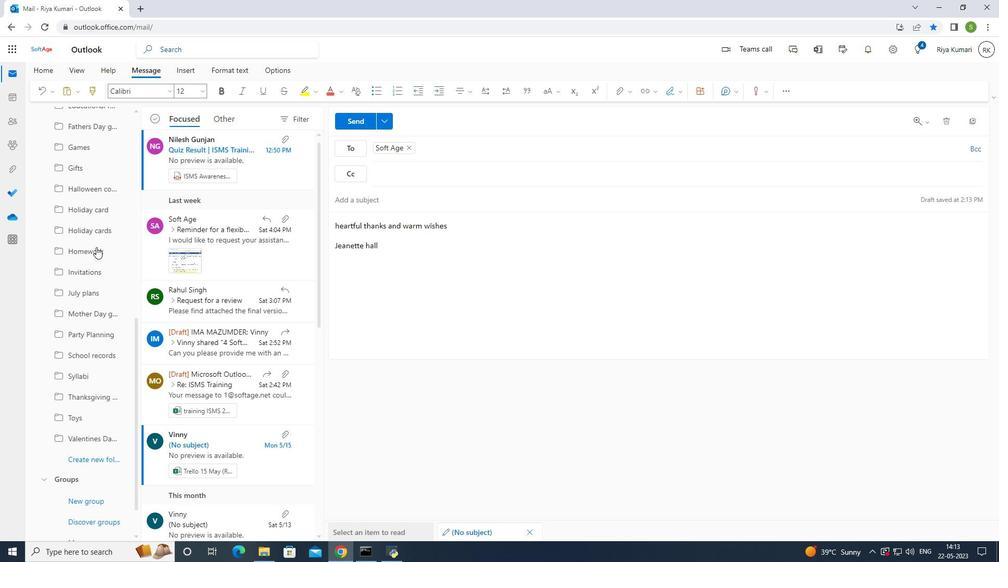 
Action: Mouse scrolled (96, 246) with delta (0, 0)
Screenshot: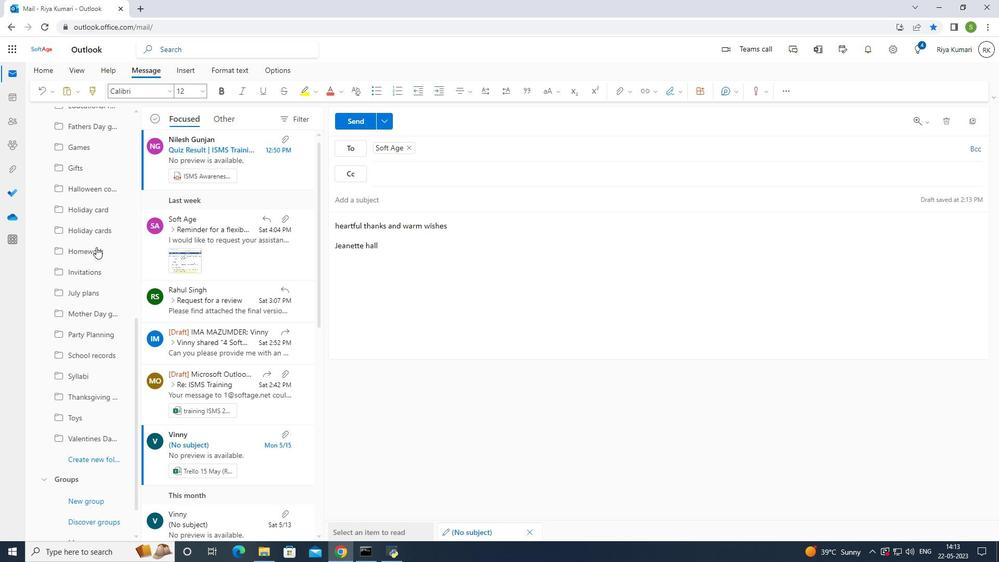 
Action: Mouse scrolled (96, 246) with delta (0, 0)
Screenshot: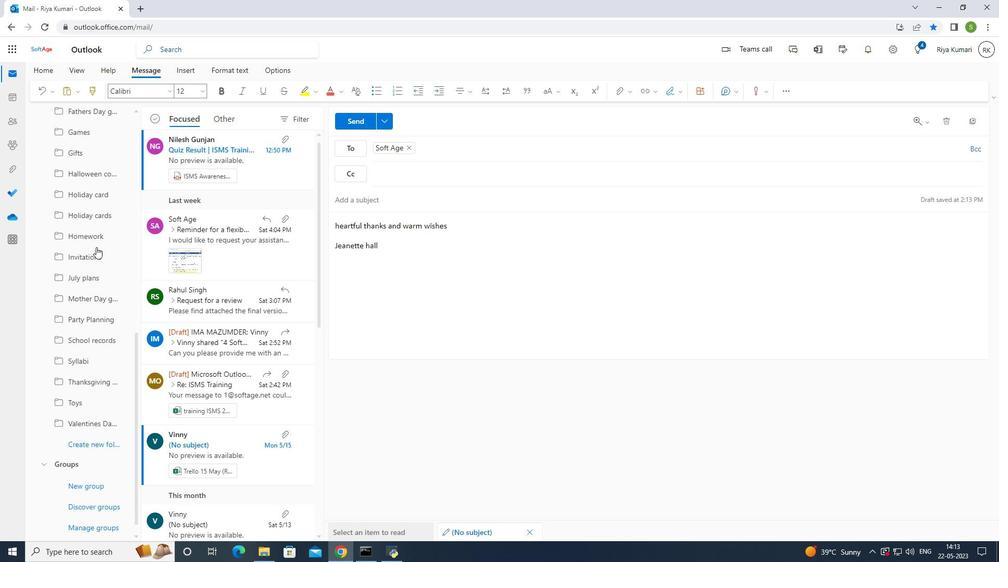 
Action: Mouse scrolled (96, 246) with delta (0, 0)
Screenshot: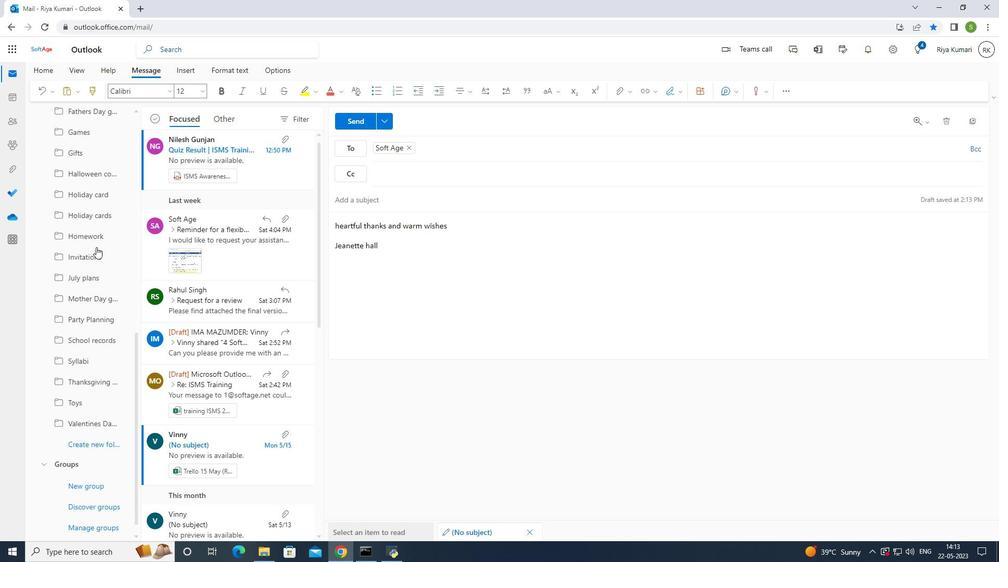 
Action: Mouse scrolled (96, 246) with delta (0, 0)
Screenshot: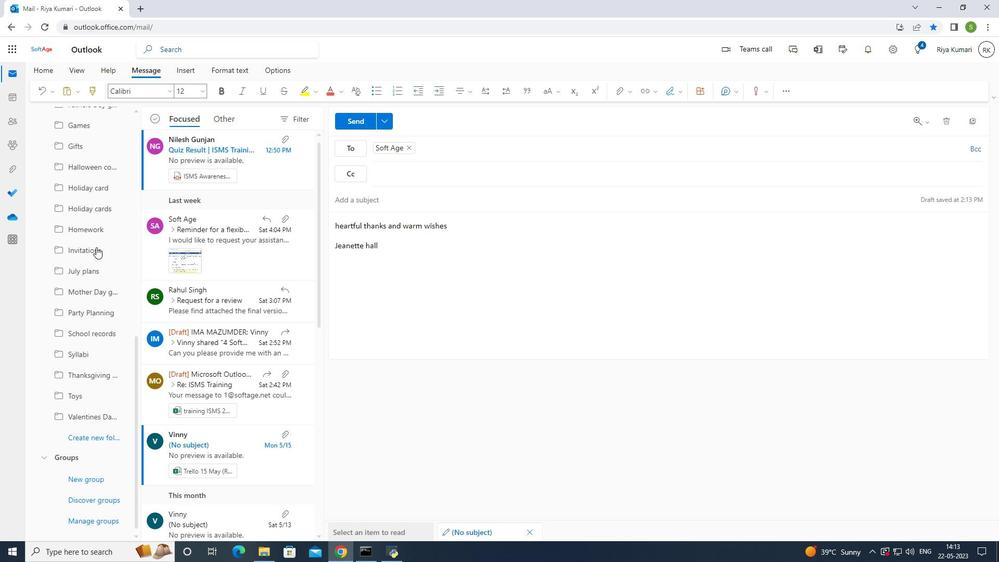 
Action: Mouse scrolled (96, 246) with delta (0, 0)
Screenshot: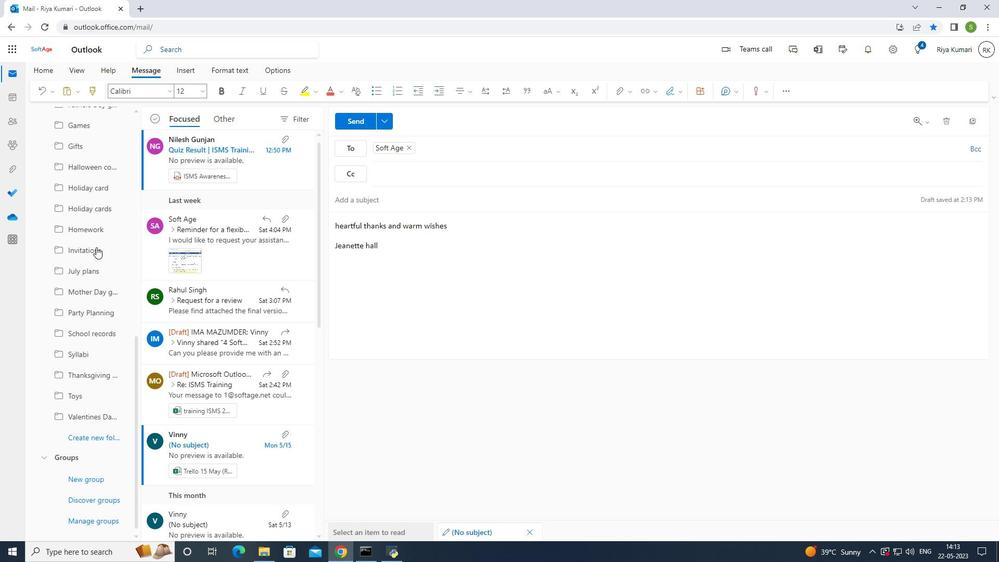 
Action: Mouse scrolled (96, 246) with delta (0, 0)
Screenshot: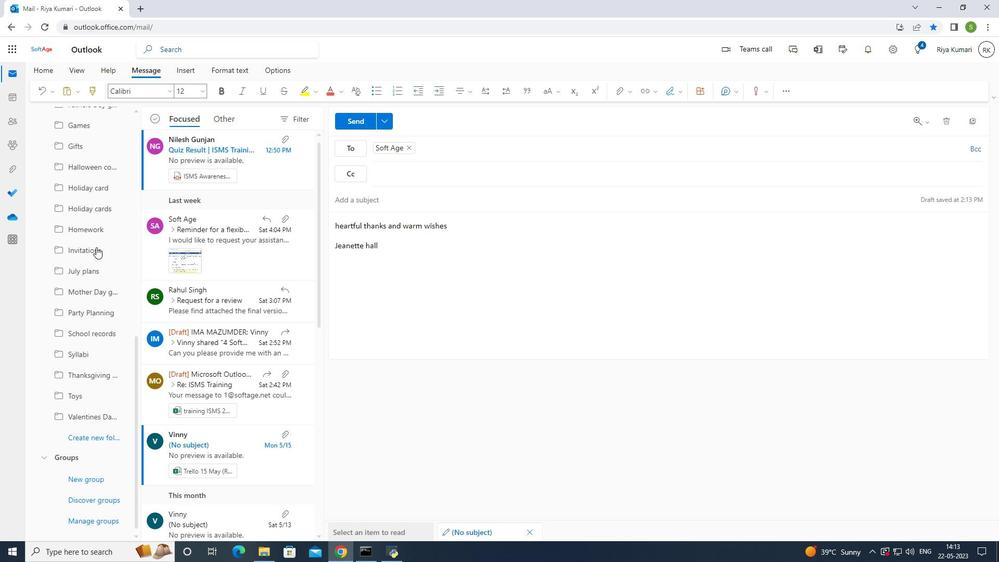 
Action: Mouse moved to (96, 251)
Screenshot: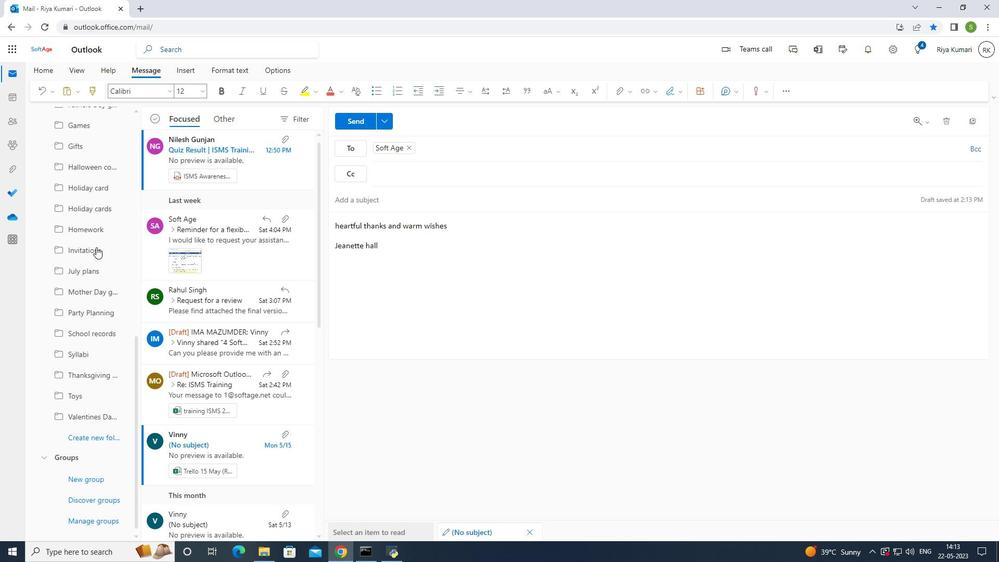 
Action: Mouse scrolled (96, 251) with delta (0, 0)
Screenshot: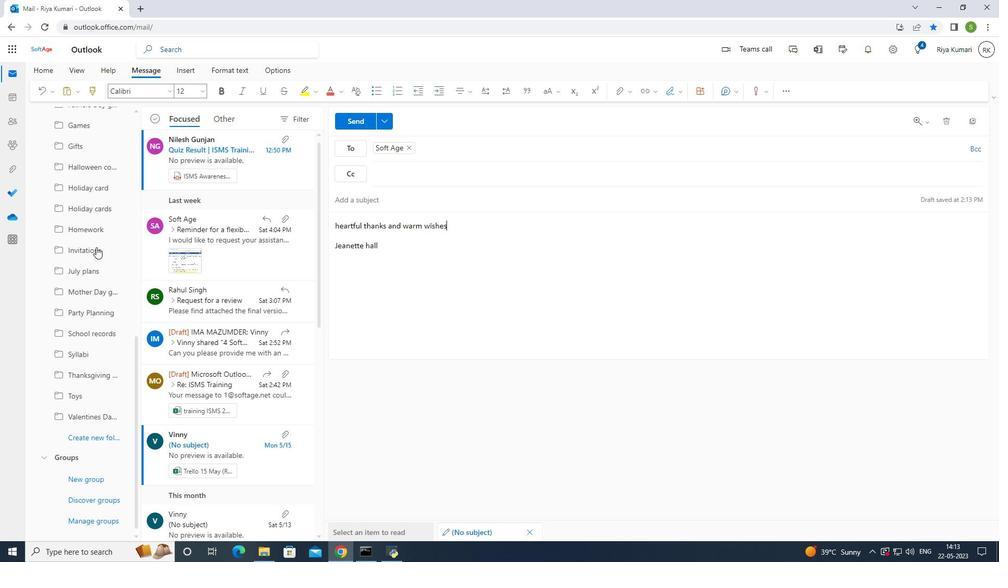 
Action: Mouse moved to (105, 436)
Screenshot: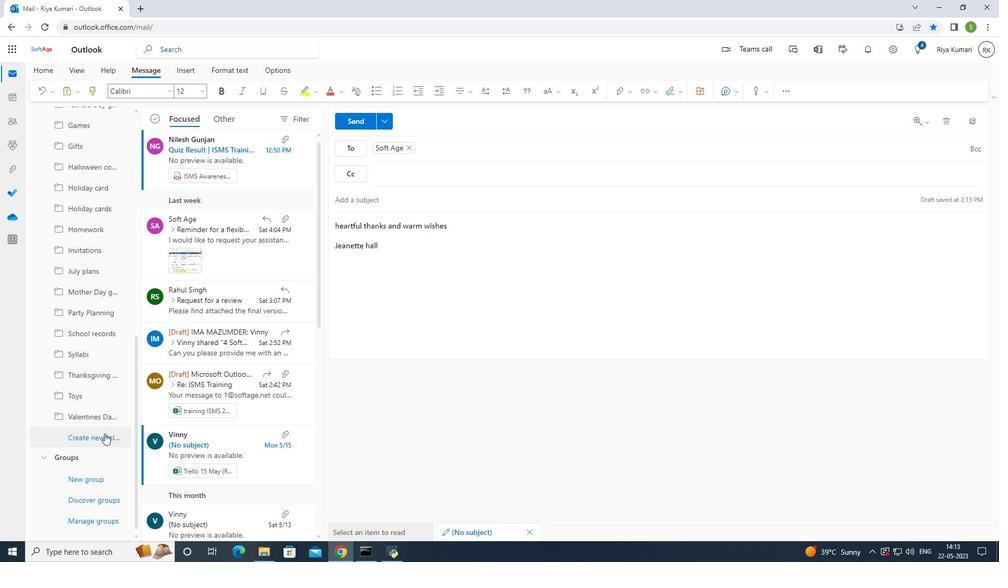 
Action: Mouse pressed left at (105, 436)
Screenshot: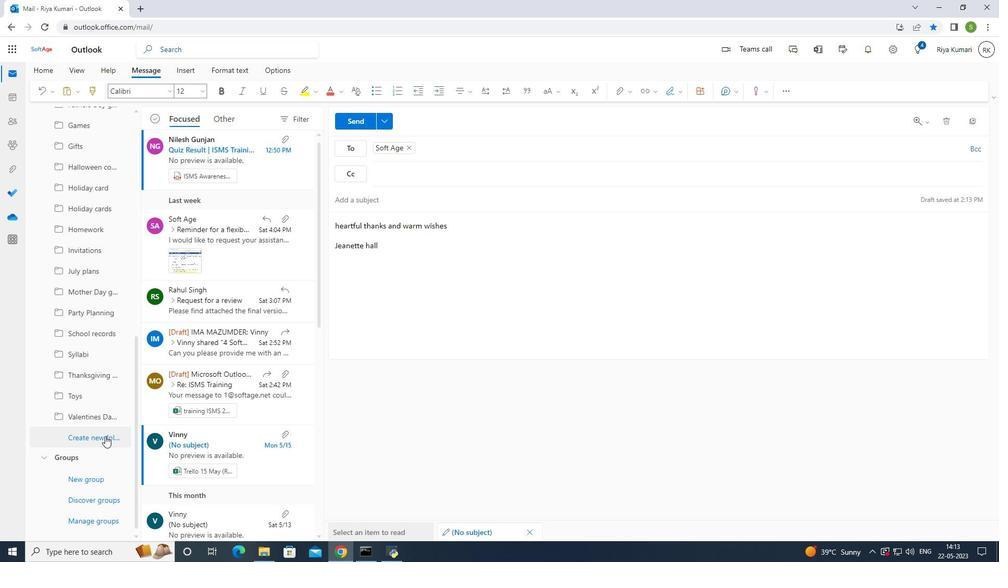 
Action: Mouse moved to (290, 315)
Screenshot: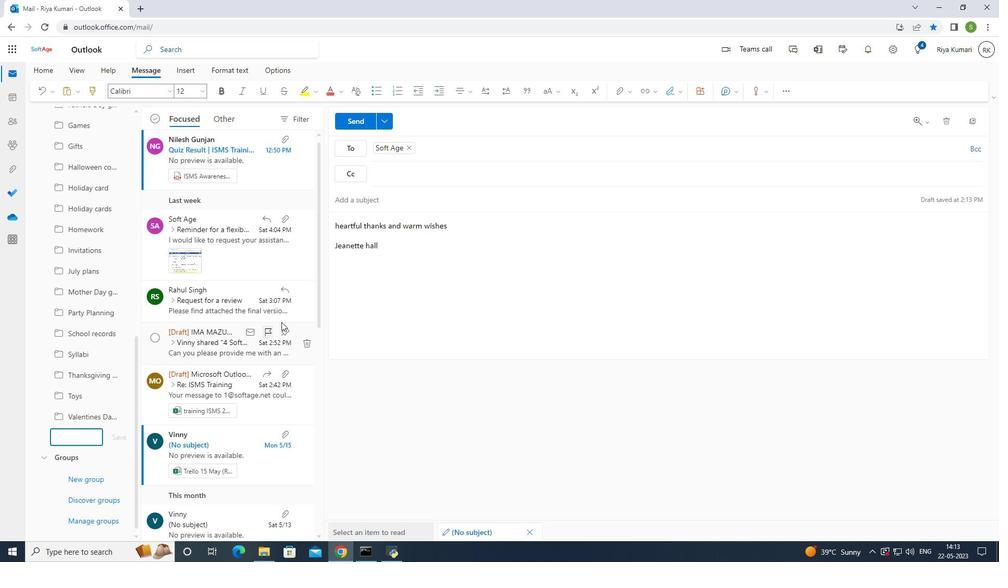 
Action: Key pressed <Key.shift><Key.shift><Key.shift><Key.shift><Key.shift><Key.shift><Key.shift><Key.shift>Grades
Screenshot: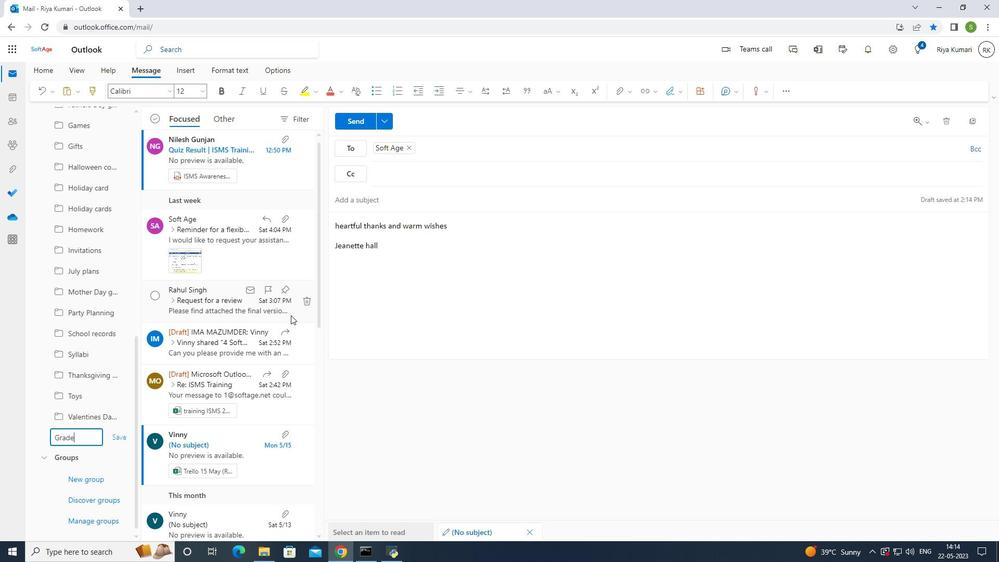 
Action: Mouse moved to (115, 435)
Screenshot: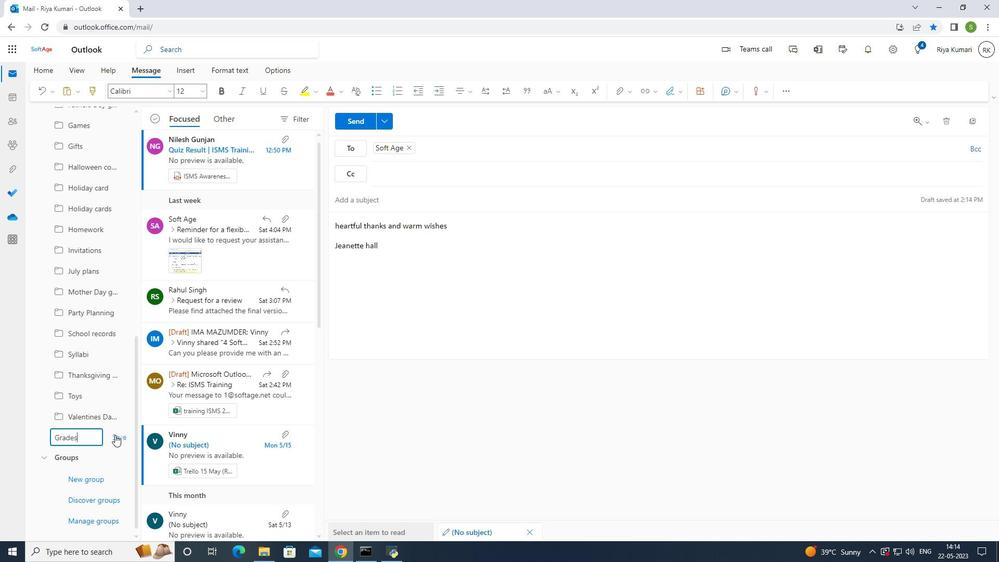 
Action: Mouse pressed left at (115, 435)
Screenshot: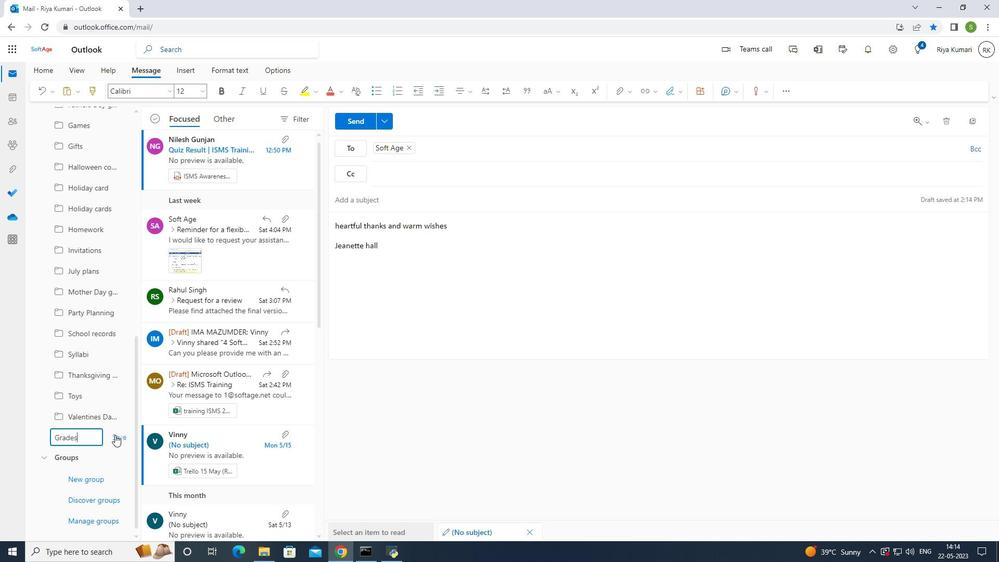
Action: Mouse moved to (350, 117)
Screenshot: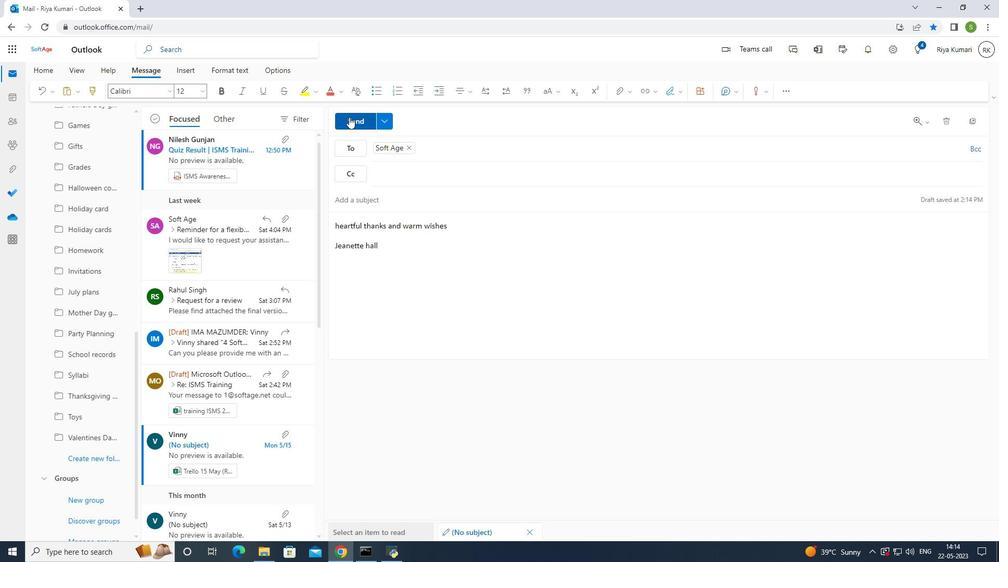 
Action: Mouse pressed left at (350, 117)
Screenshot: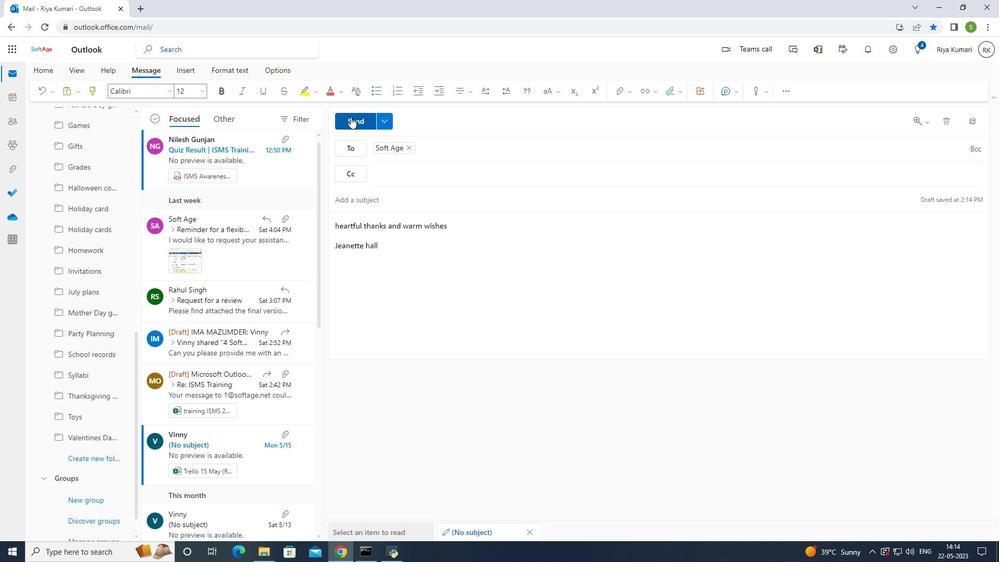 
Action: Mouse moved to (487, 321)
Screenshot: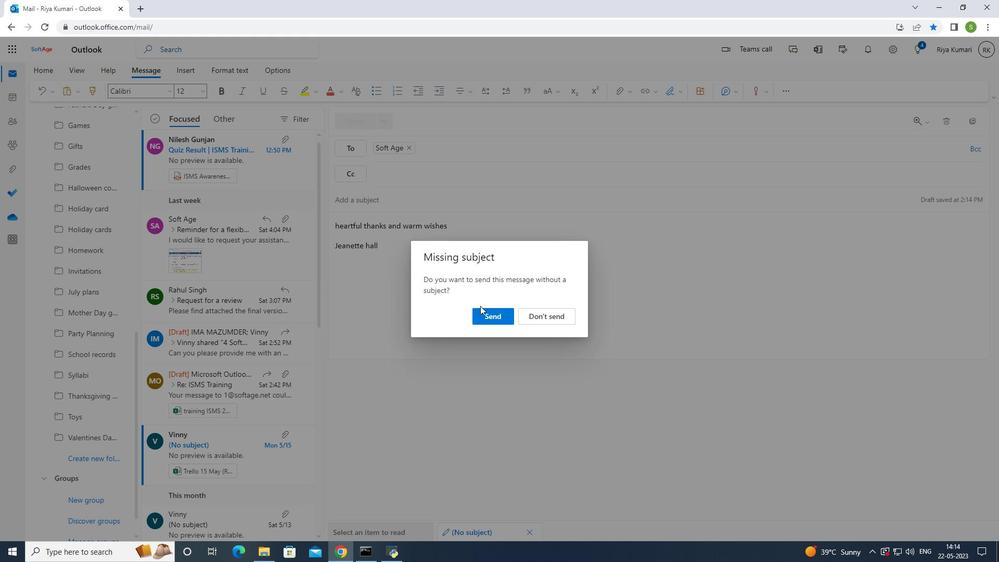 
Action: Mouse pressed left at (487, 321)
Screenshot: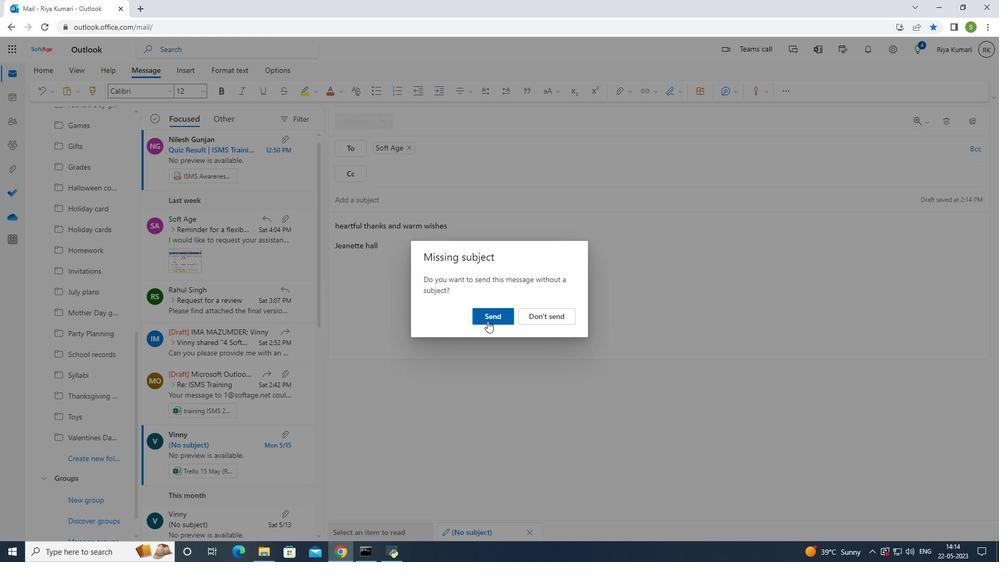 
Action: Mouse moved to (499, 316)
Screenshot: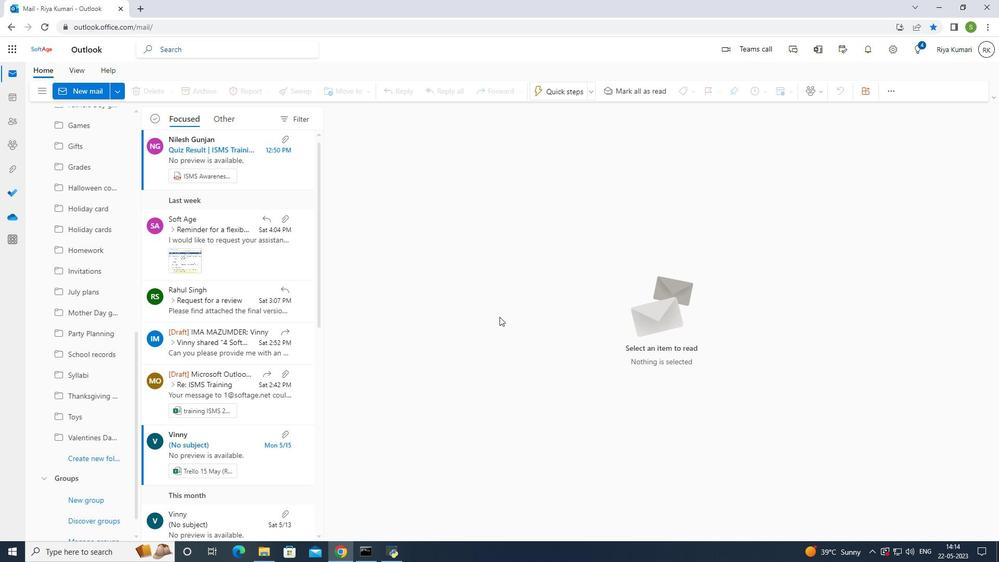 
